 Task: Look for space in Berekum, Ghana from 12th  July, 2023 to 15th July, 2023 for 3 adults in price range Rs.12000 to Rs.16000. Place can be entire place with 2 bedrooms having 3 beds and 1 bathroom. Property type can be house, flat, guest house. Booking option can be shelf check-in. Required host language is English.
Action: Mouse moved to (520, 62)
Screenshot: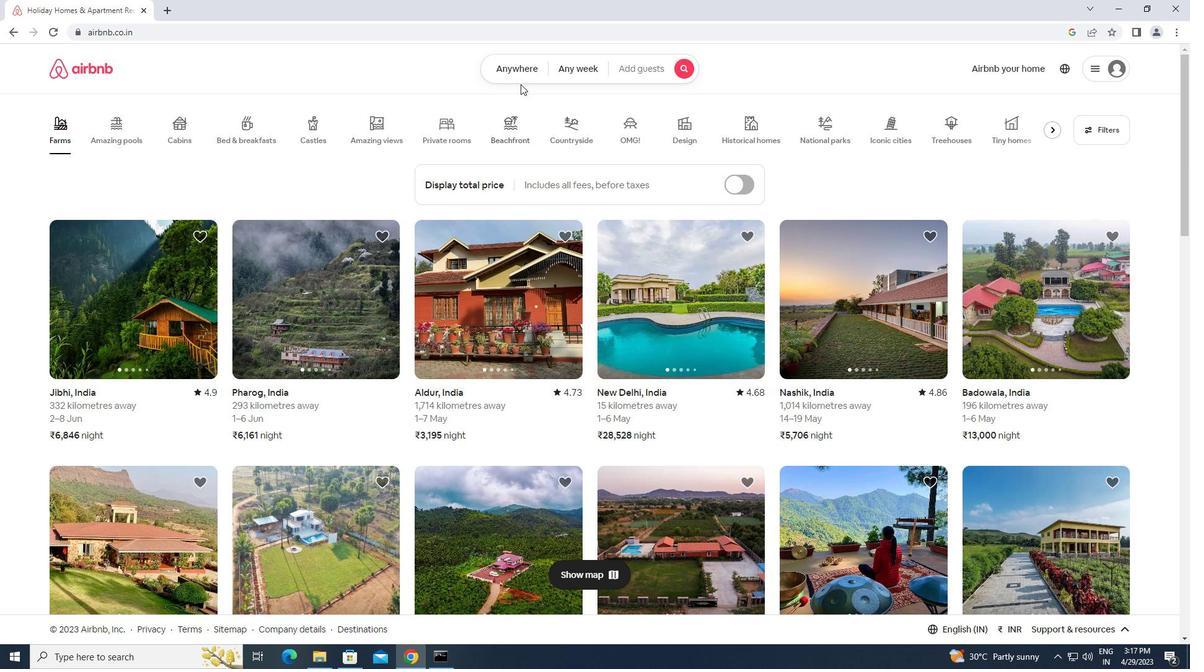 
Action: Mouse pressed left at (520, 62)
Screenshot: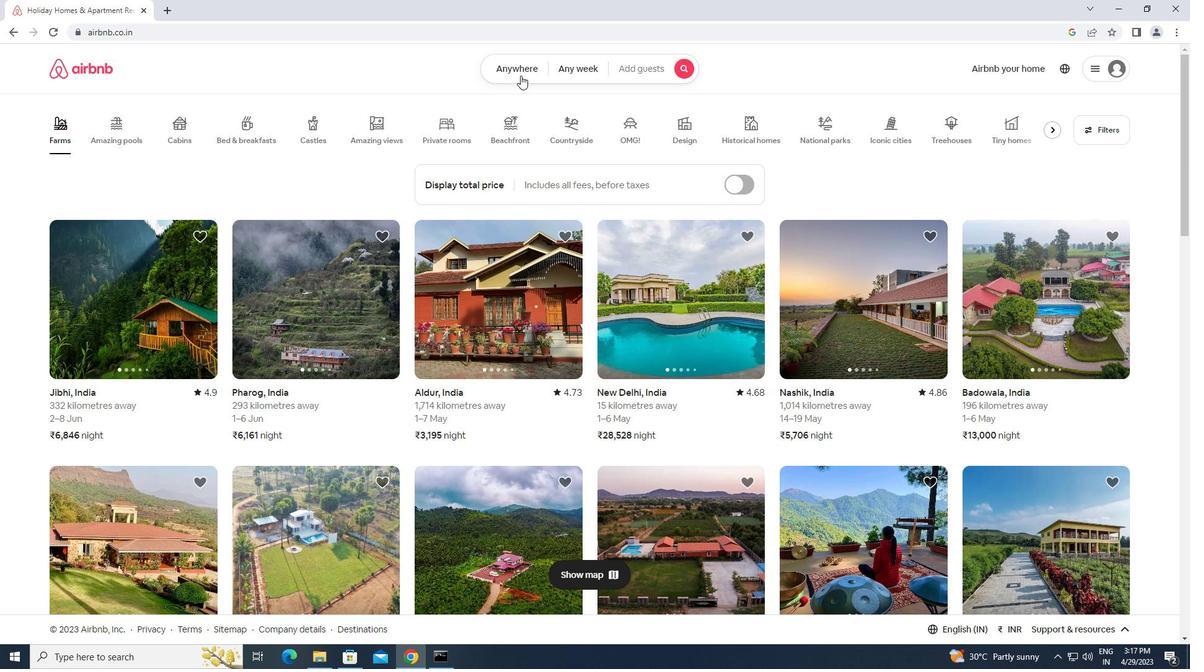 
Action: Mouse moved to (469, 113)
Screenshot: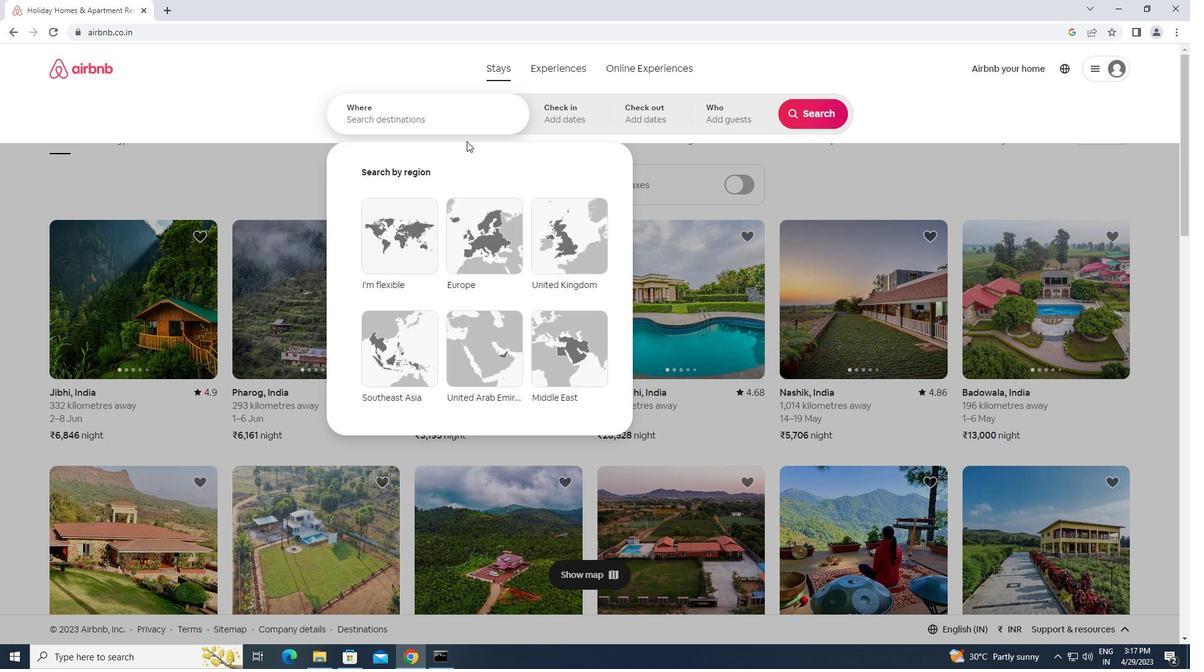 
Action: Mouse pressed left at (469, 113)
Screenshot: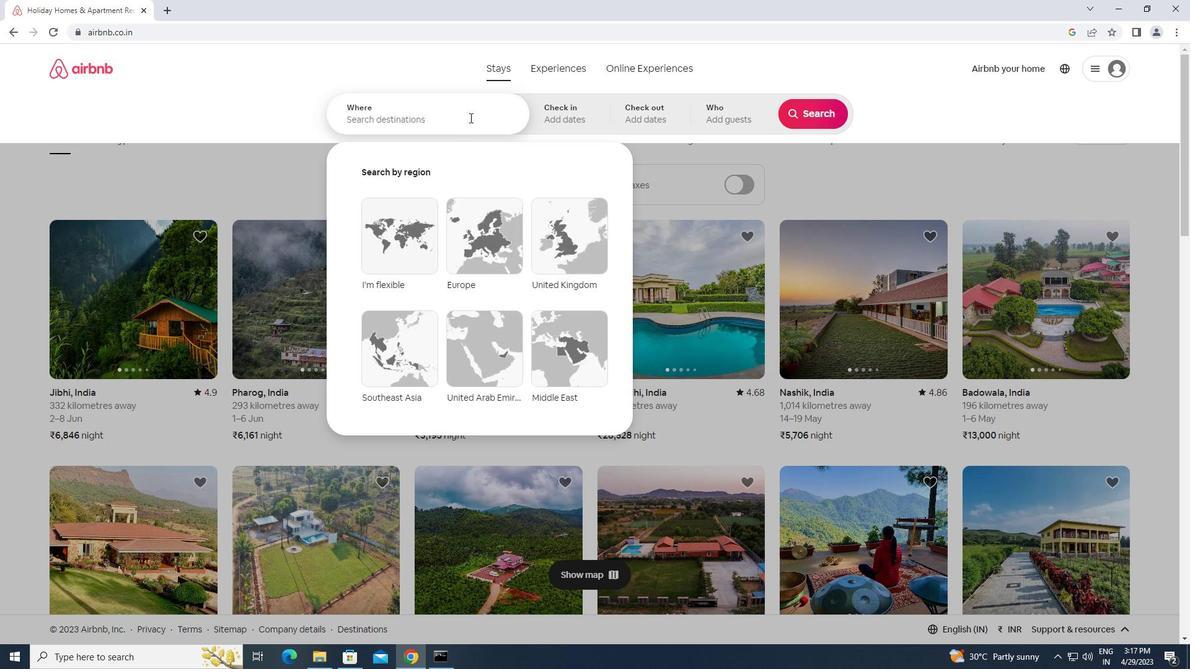 
Action: Key pressed b<Key.caps_lock>erekum,<Key.space><Key.caps_lock>g<Key.caps_lock>hana<Key.enter>
Screenshot: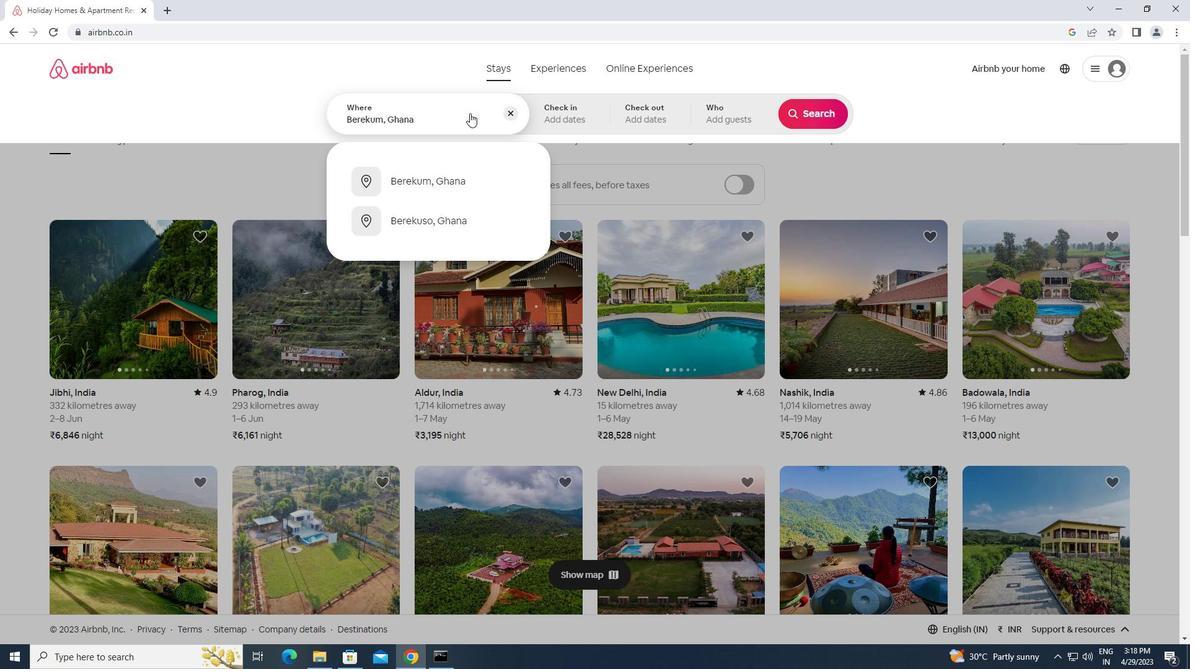 
Action: Mouse moved to (806, 210)
Screenshot: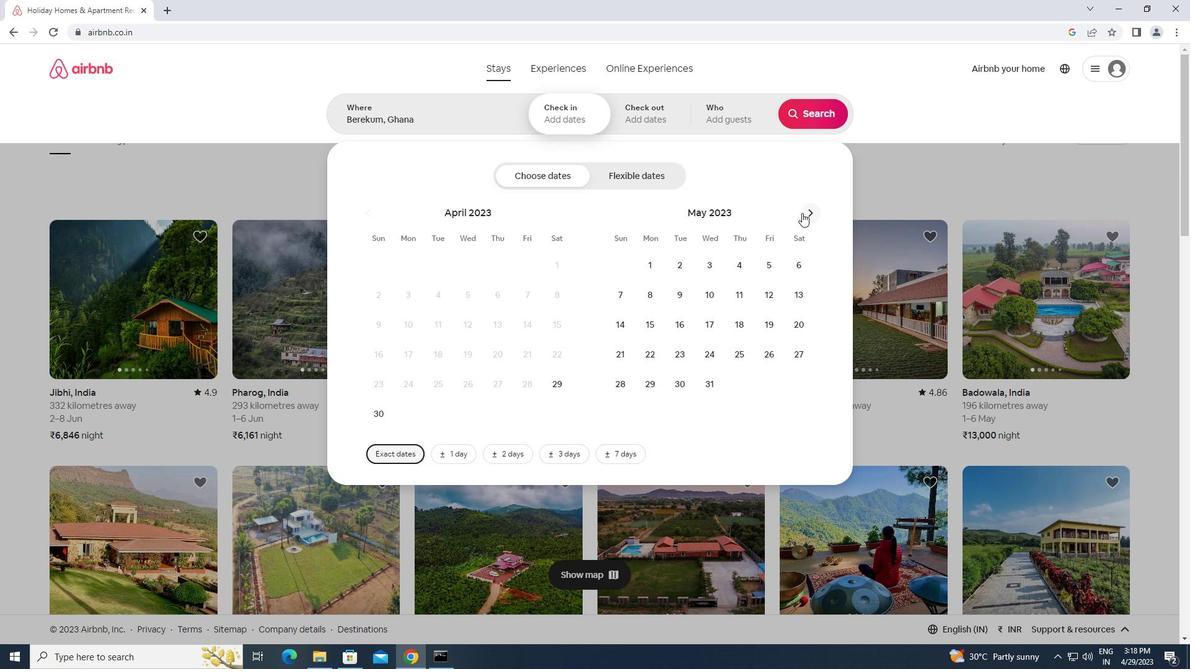 
Action: Mouse pressed left at (806, 210)
Screenshot: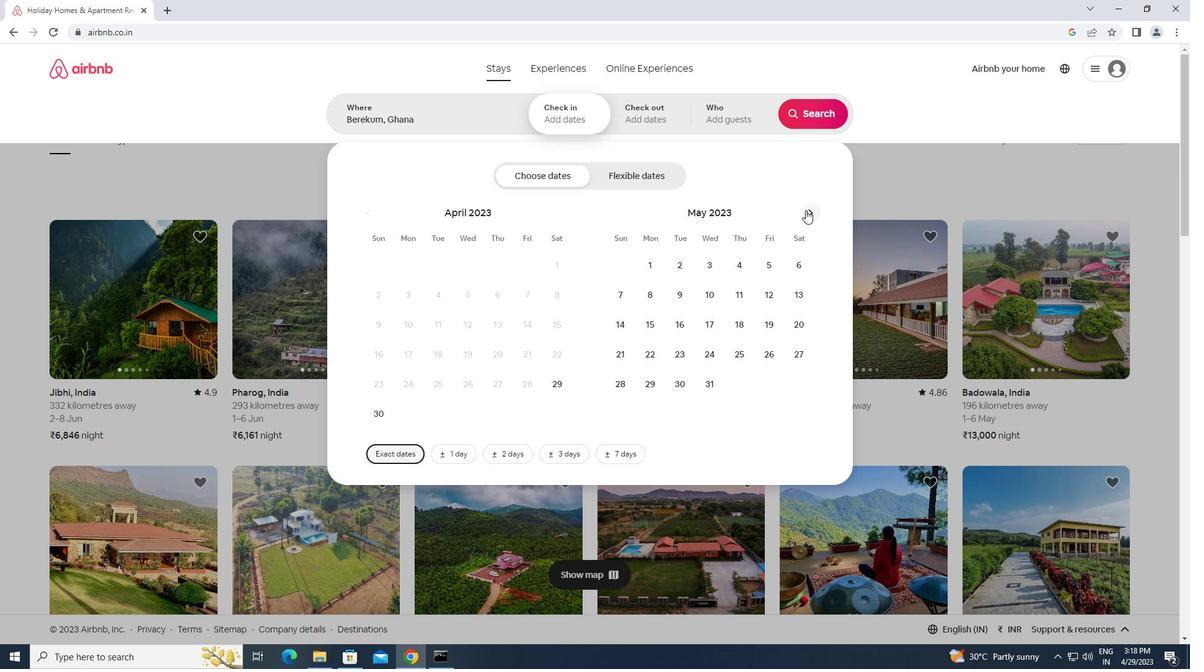 
Action: Mouse pressed left at (806, 210)
Screenshot: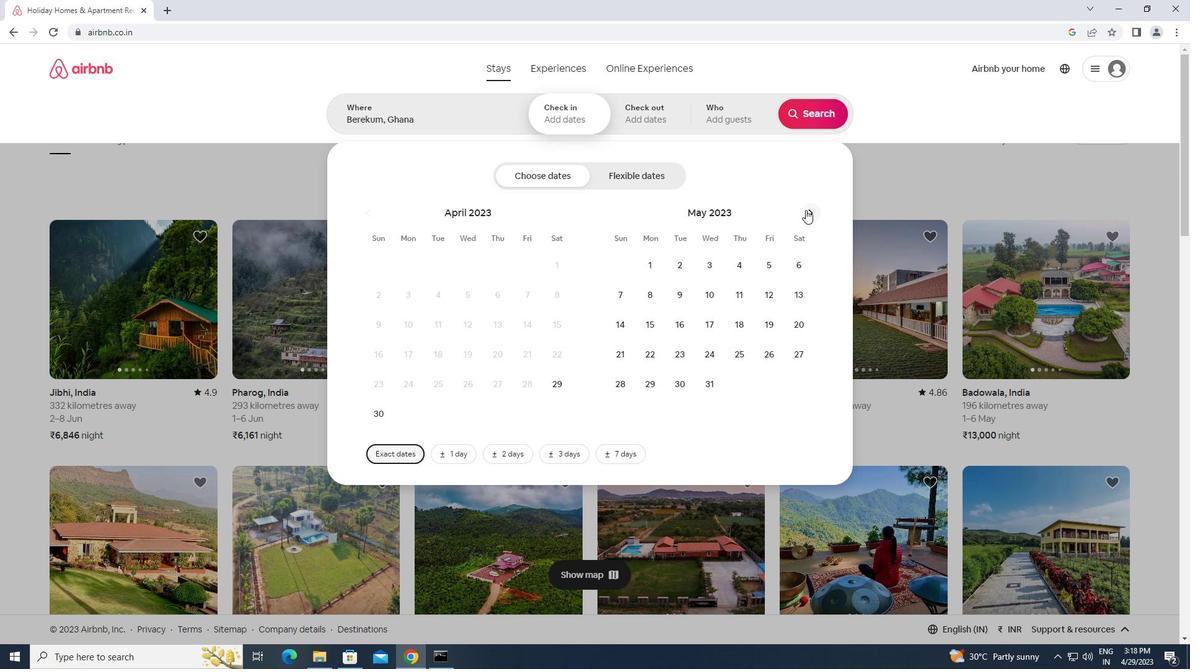 
Action: Mouse moved to (704, 324)
Screenshot: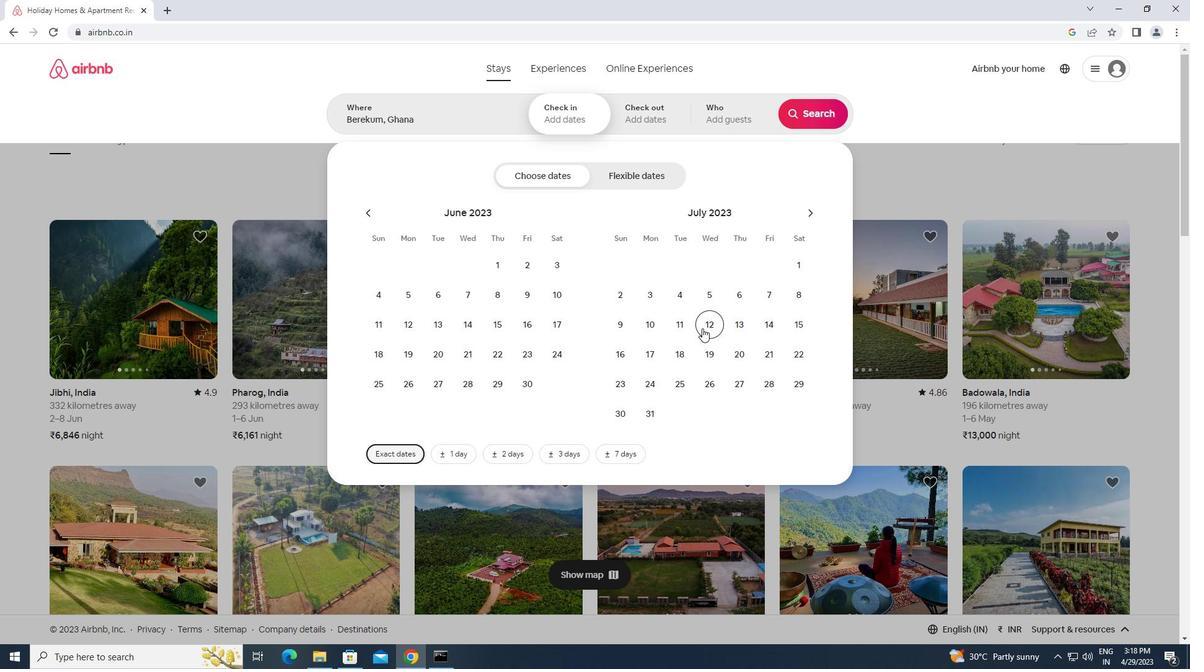 
Action: Mouse pressed left at (704, 324)
Screenshot: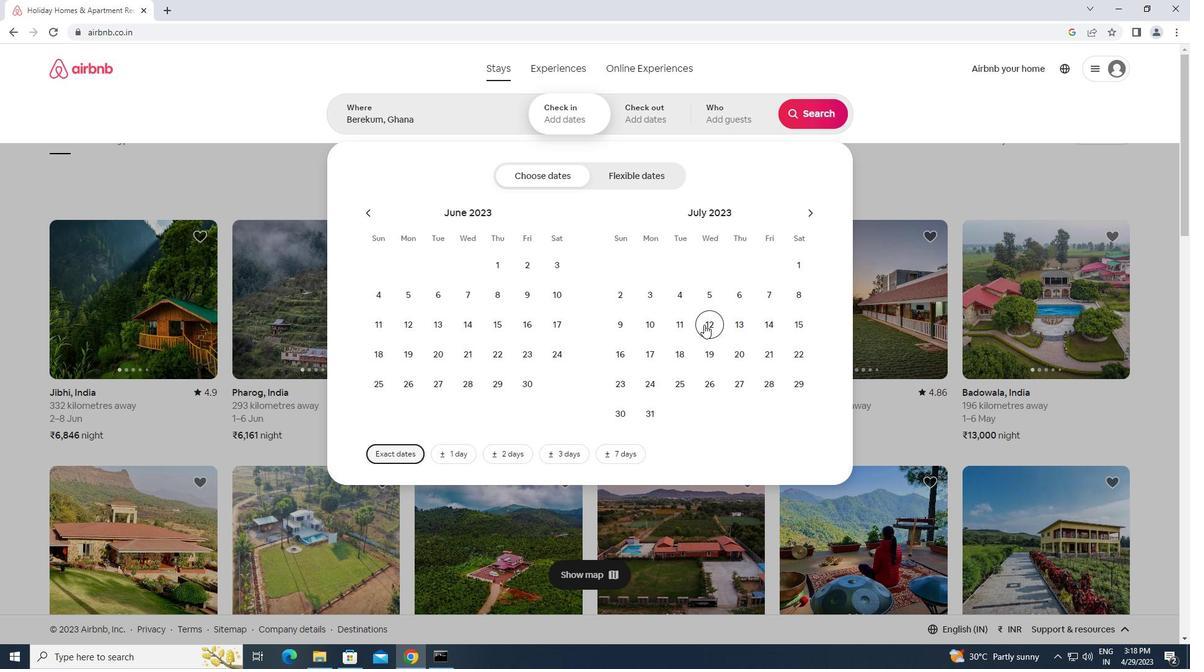 
Action: Mouse moved to (799, 323)
Screenshot: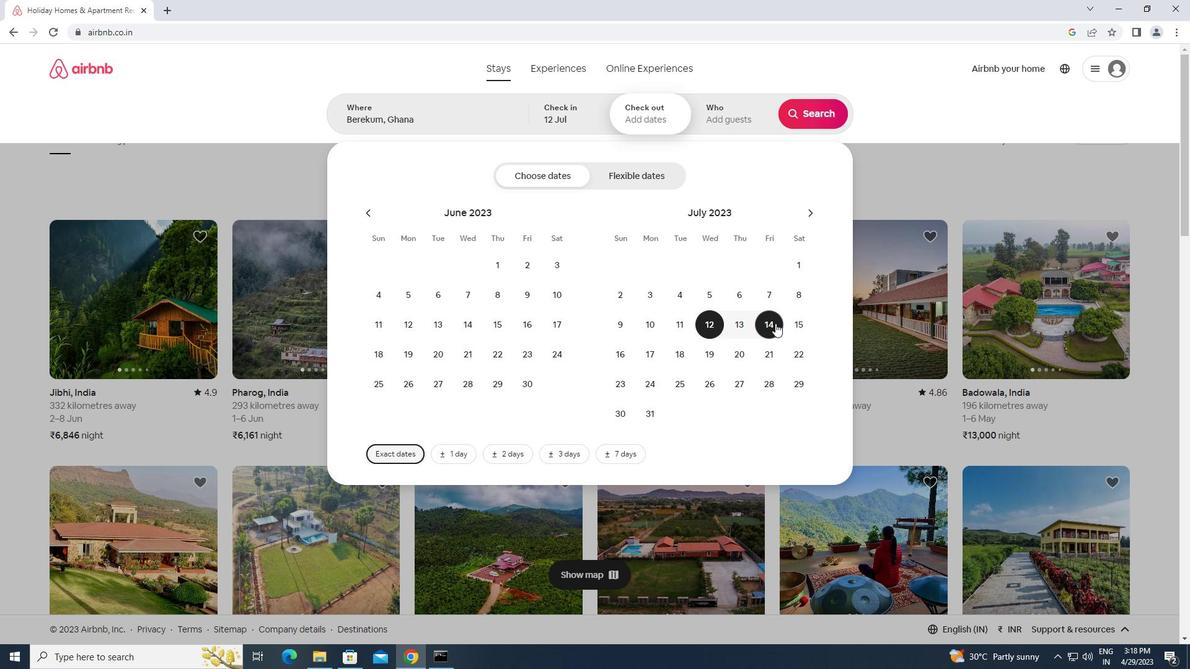 
Action: Mouse pressed left at (799, 323)
Screenshot: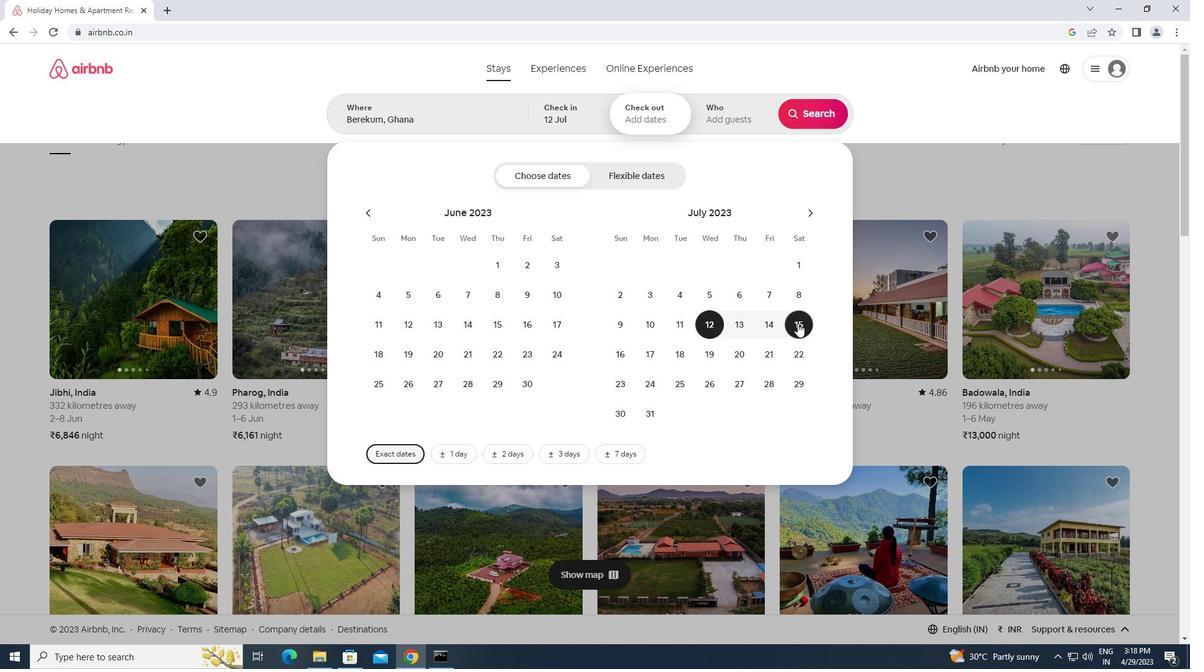 
Action: Mouse moved to (729, 109)
Screenshot: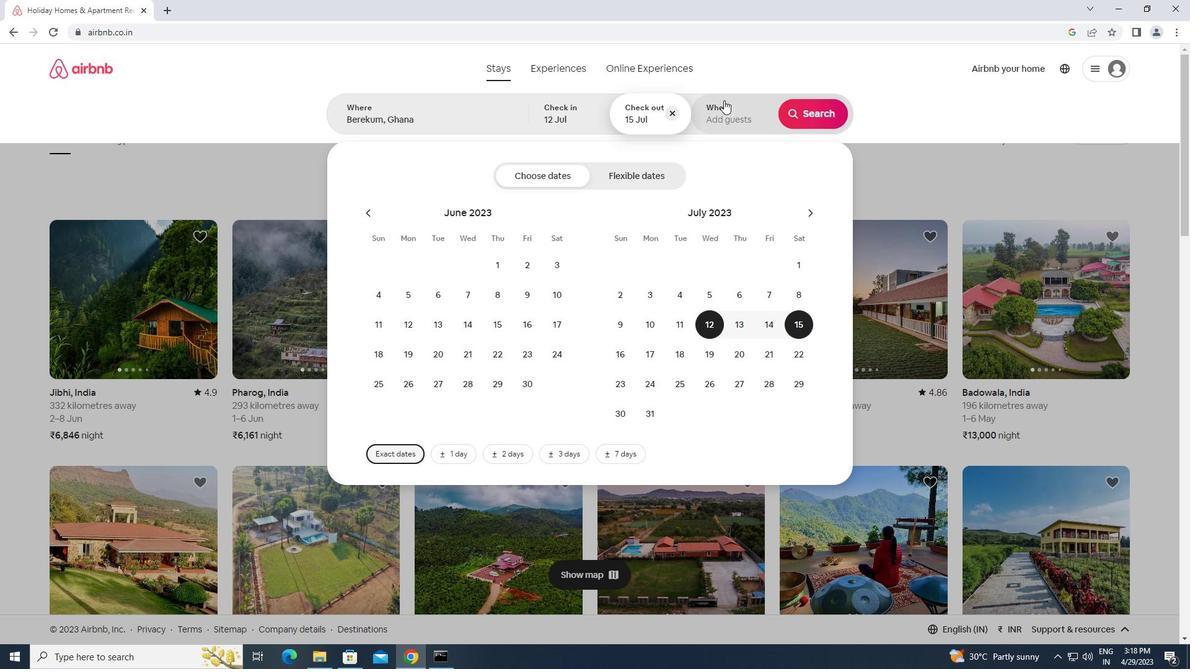 
Action: Mouse pressed left at (729, 109)
Screenshot: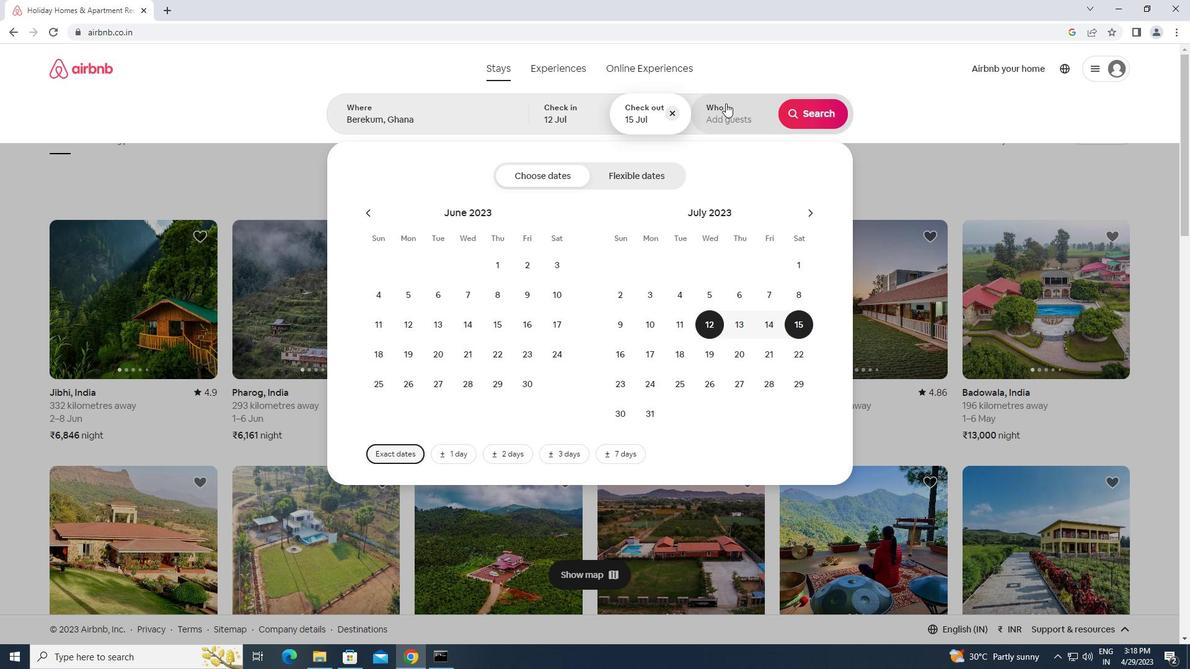 
Action: Mouse moved to (818, 182)
Screenshot: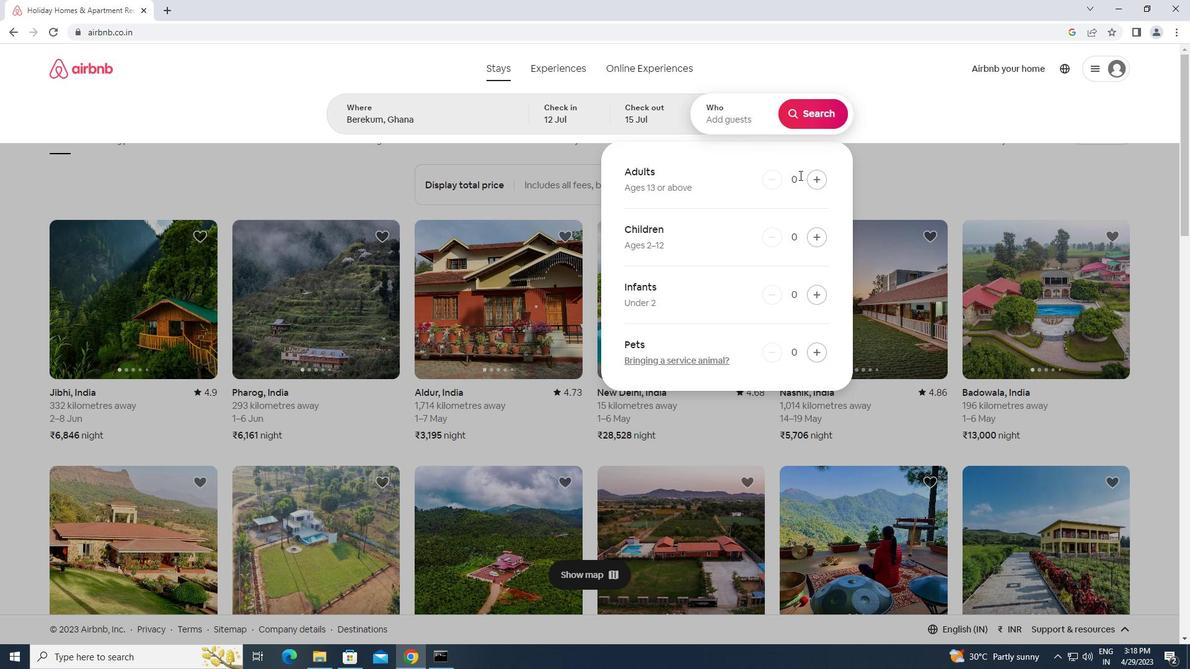 
Action: Mouse pressed left at (818, 182)
Screenshot: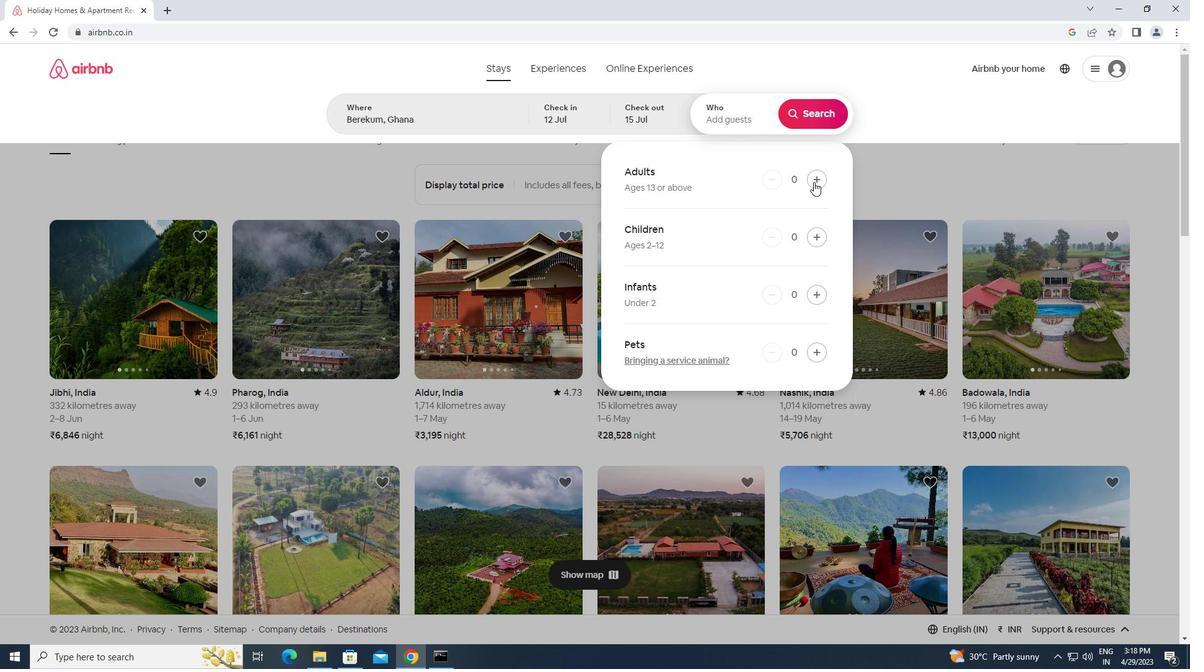 
Action: Mouse pressed left at (818, 182)
Screenshot: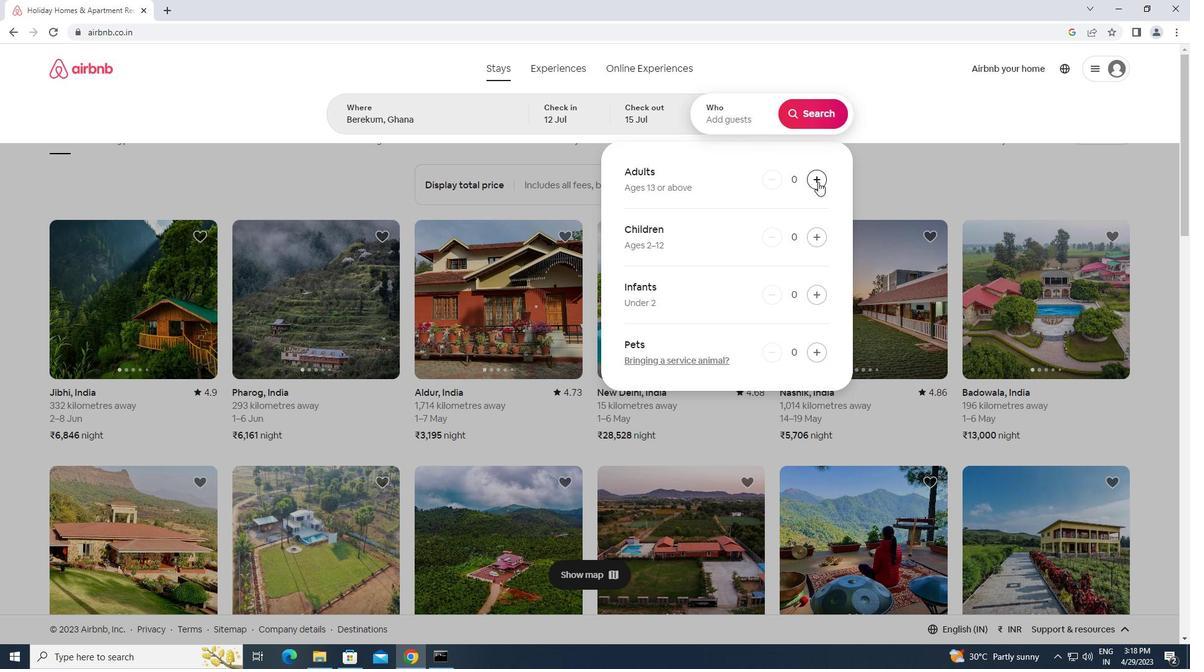 
Action: Mouse pressed left at (818, 182)
Screenshot: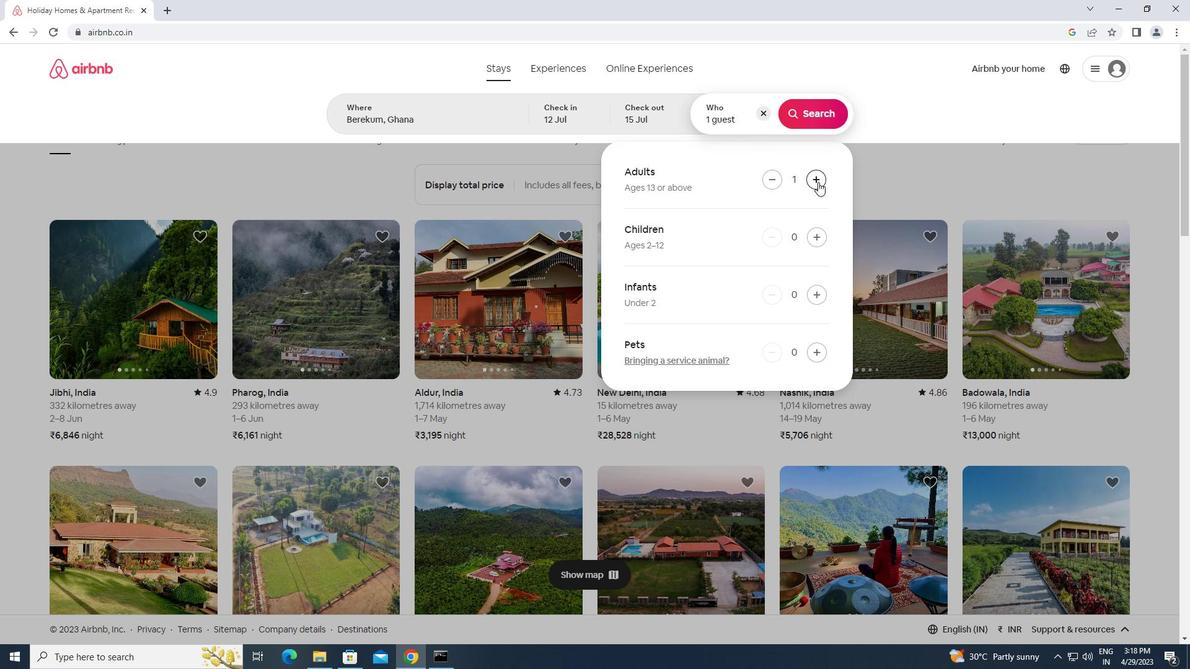 
Action: Mouse moved to (817, 117)
Screenshot: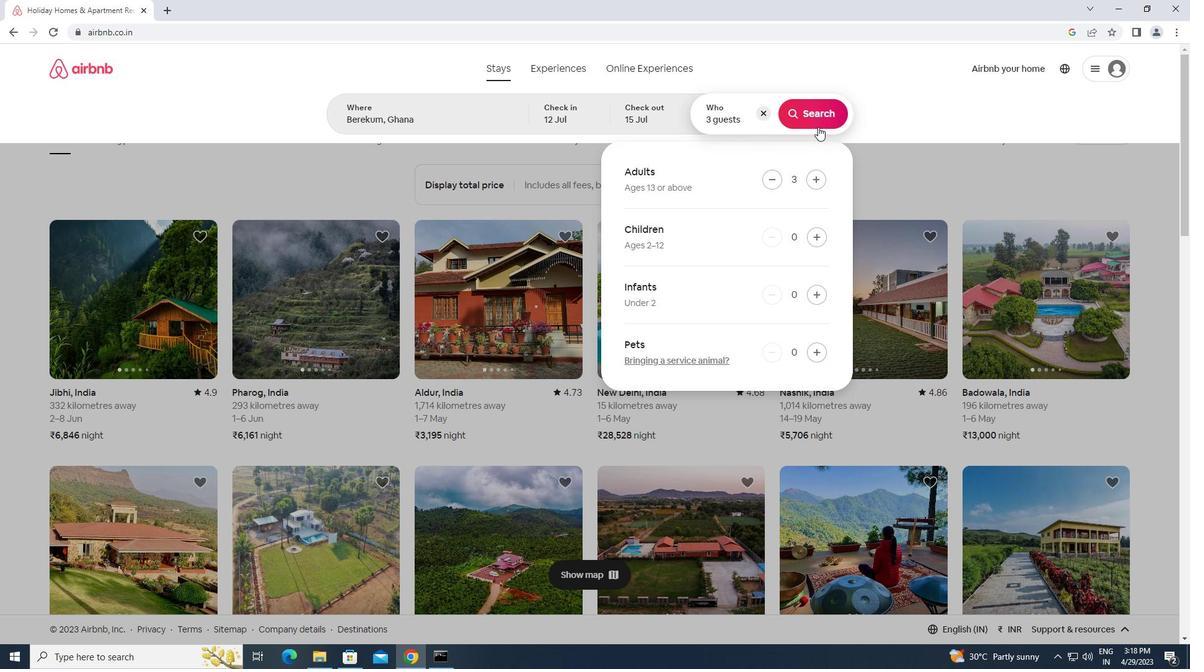
Action: Mouse pressed left at (817, 117)
Screenshot: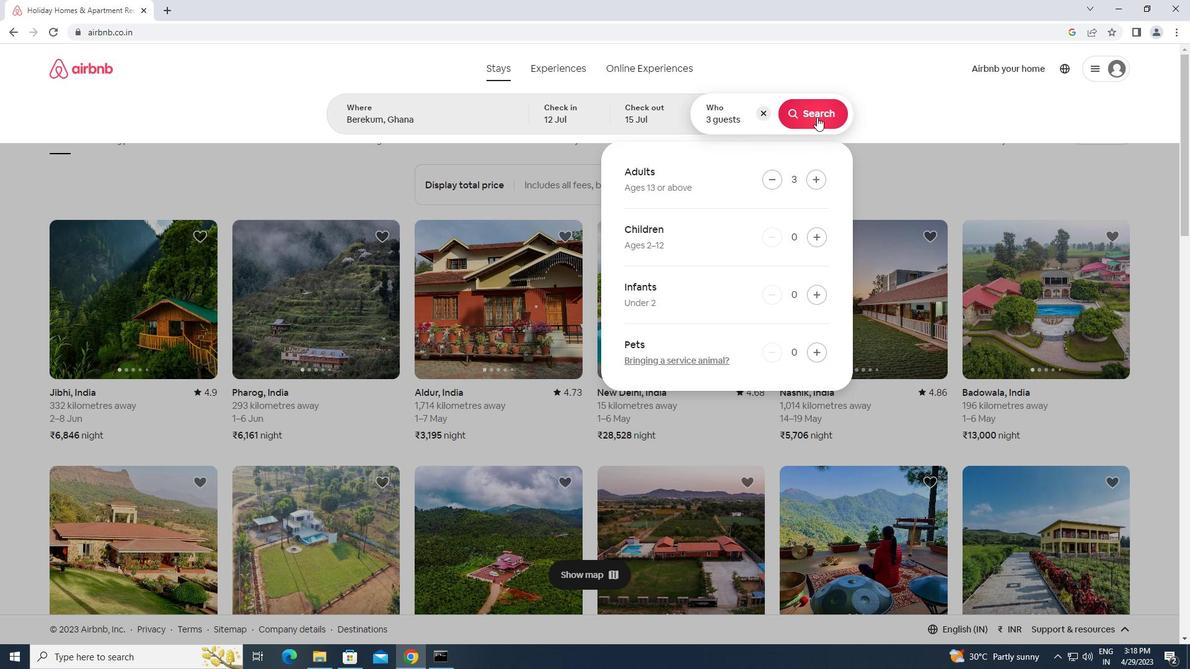 
Action: Mouse moved to (1146, 109)
Screenshot: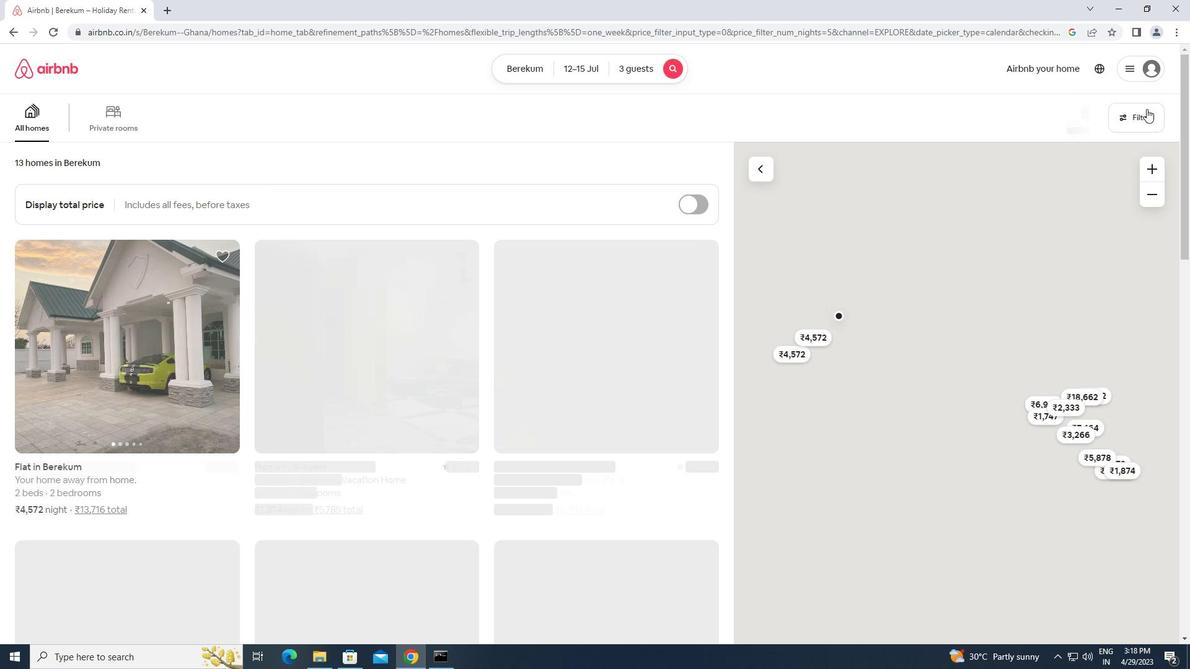 
Action: Mouse pressed left at (1146, 109)
Screenshot: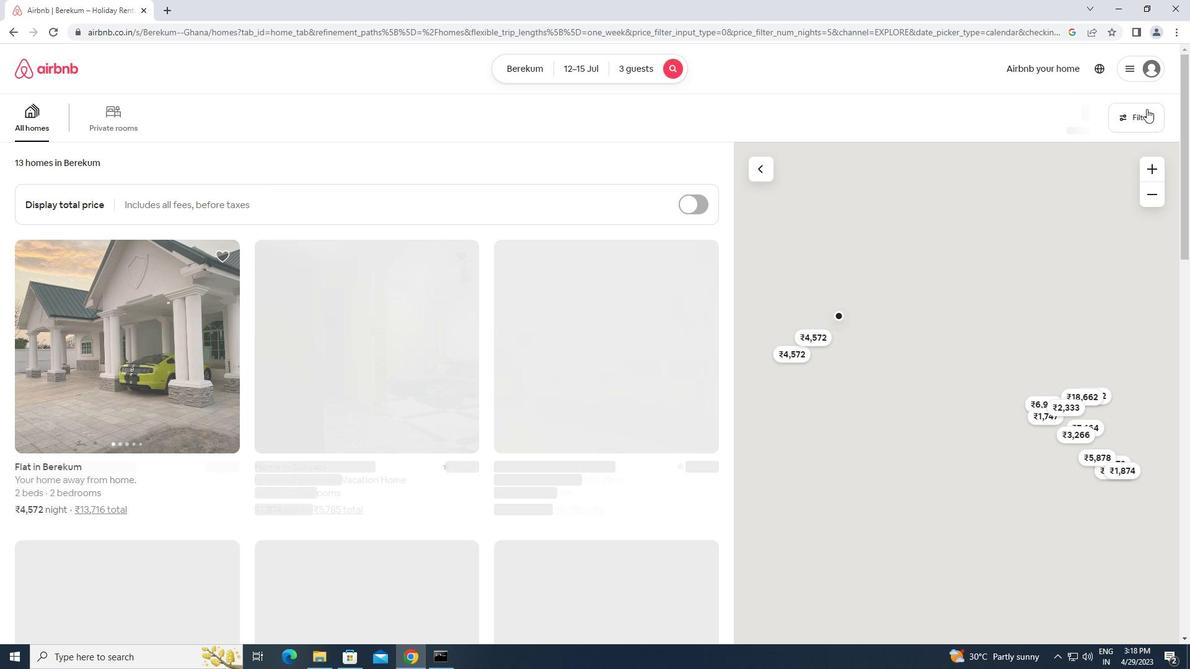 
Action: Mouse moved to (430, 265)
Screenshot: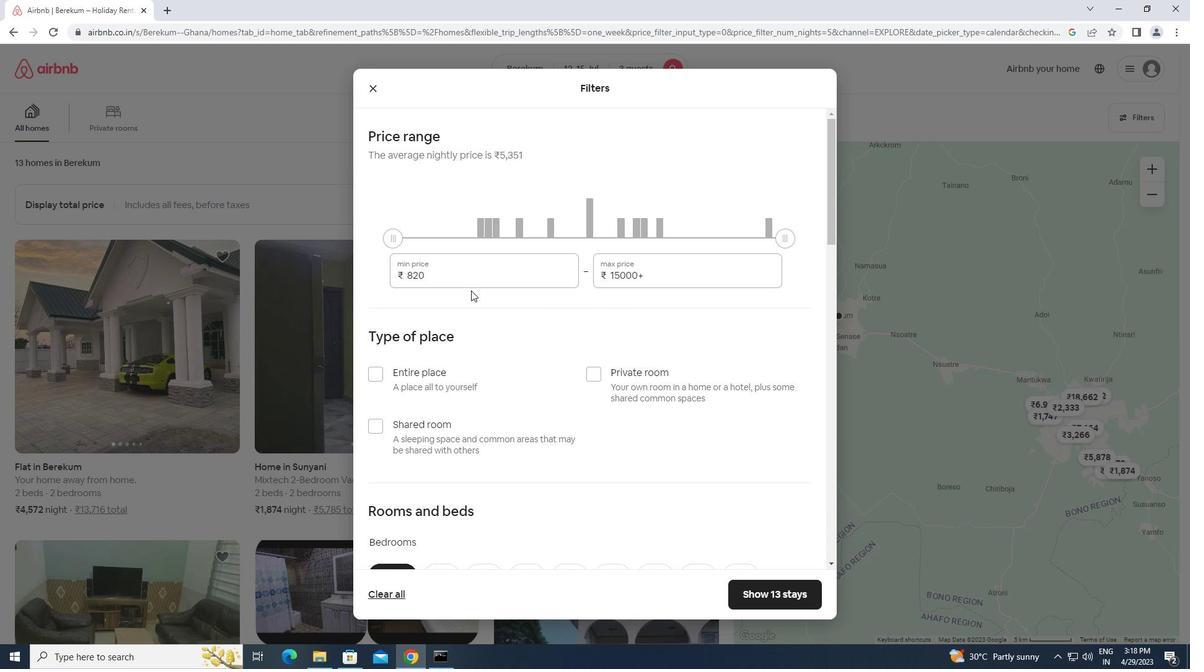 
Action: Mouse pressed left at (430, 265)
Screenshot: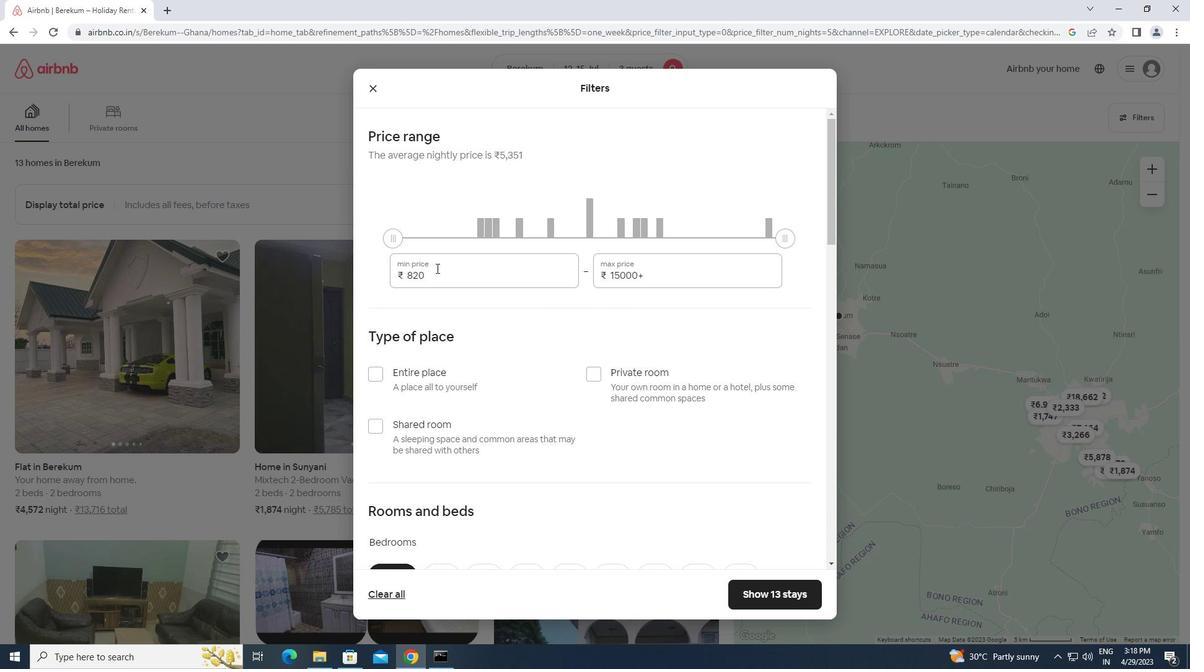 
Action: Mouse moved to (432, 272)
Screenshot: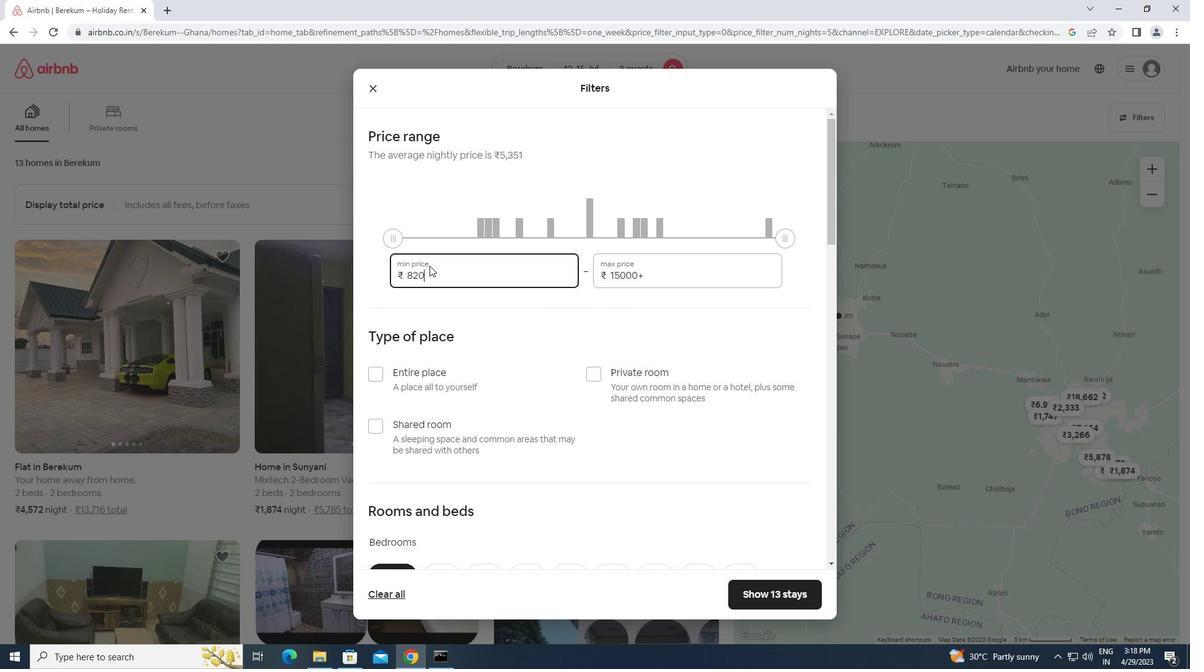 
Action: Mouse pressed left at (432, 272)
Screenshot: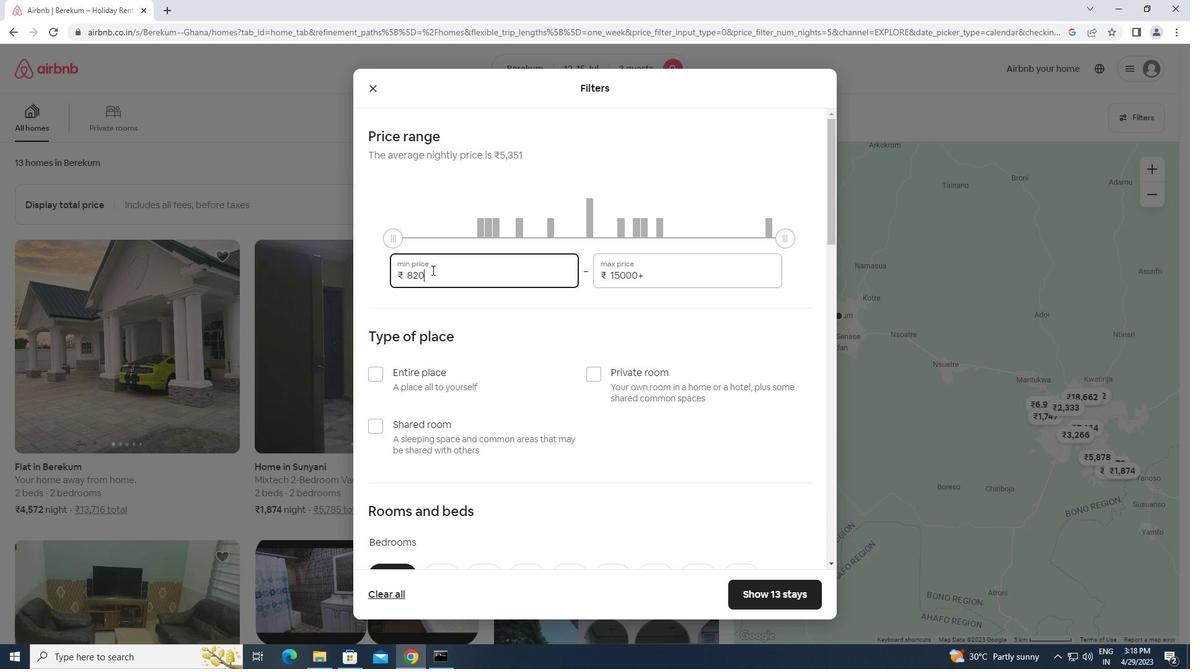 
Action: Mouse moved to (344, 290)
Screenshot: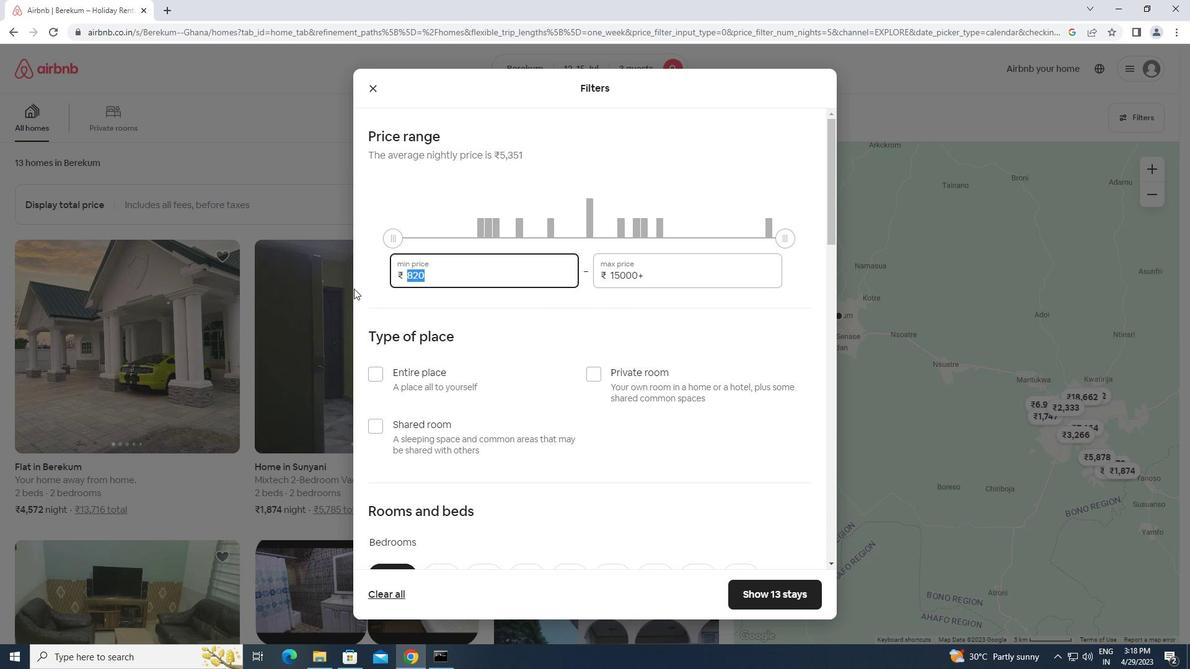 
Action: Key pressed 12000<Key.tab><Key.backspace><Key.backspace>16000
Screenshot: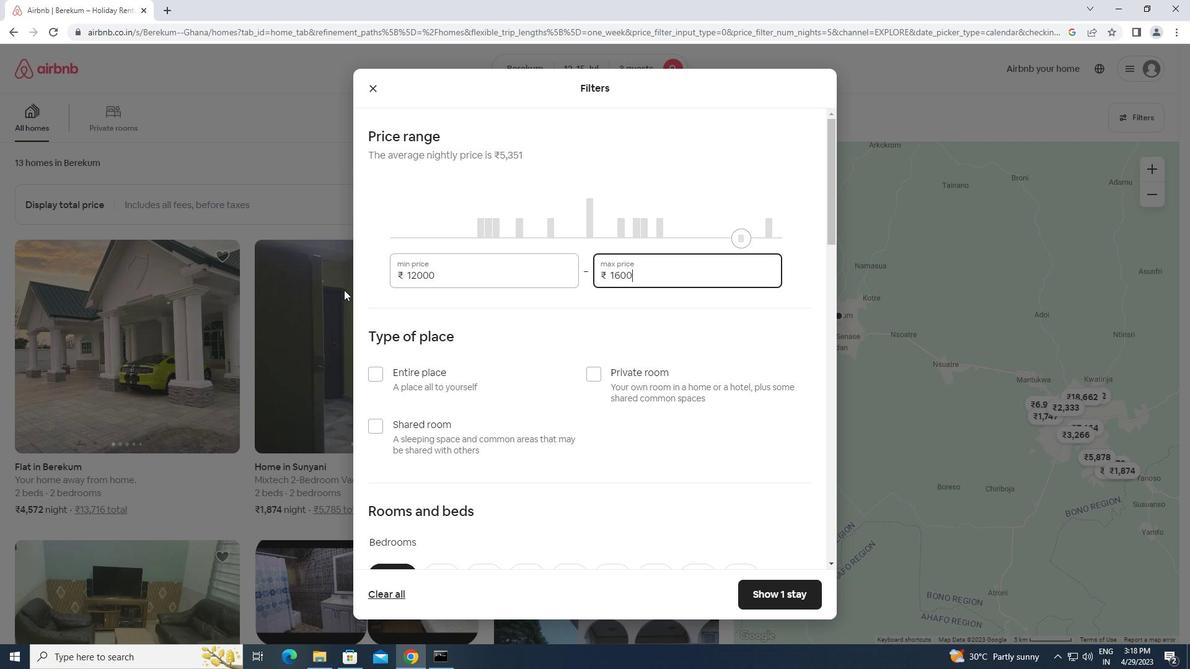 
Action: Mouse moved to (380, 376)
Screenshot: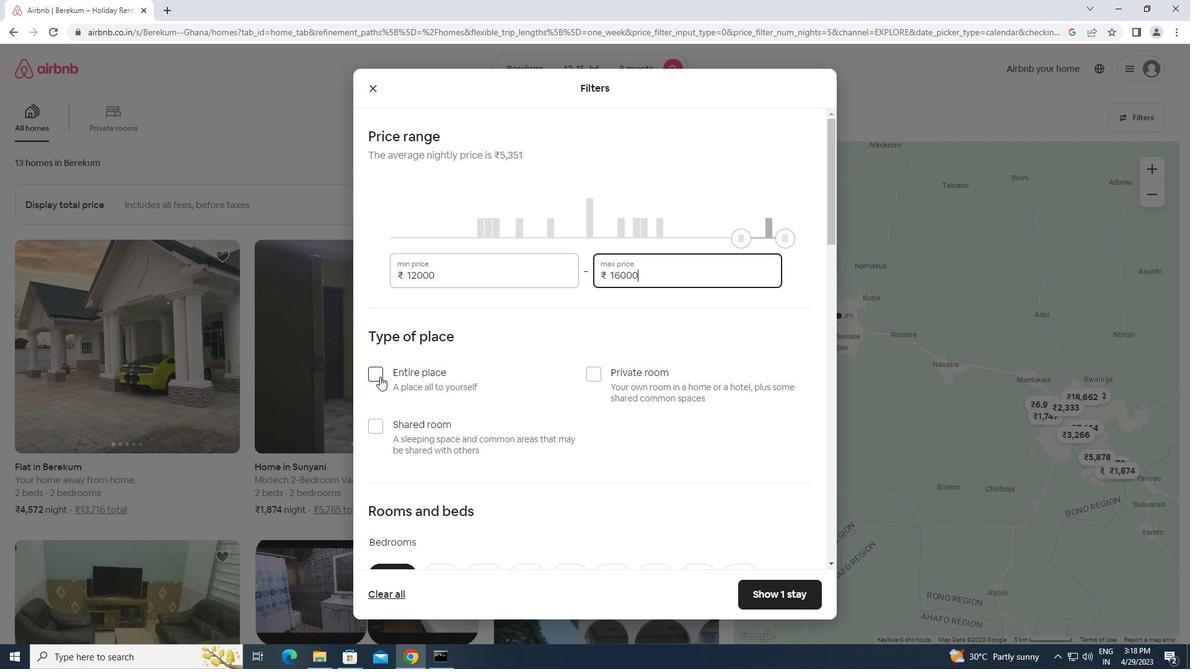 
Action: Mouse pressed left at (380, 376)
Screenshot: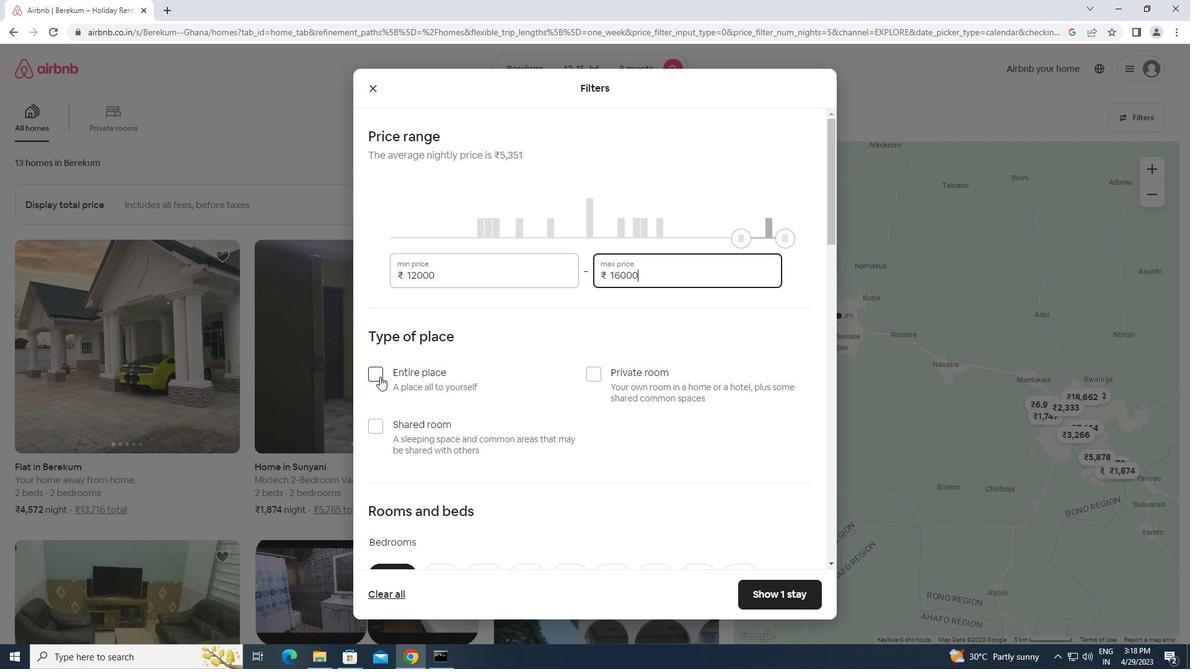 
Action: Mouse moved to (490, 390)
Screenshot: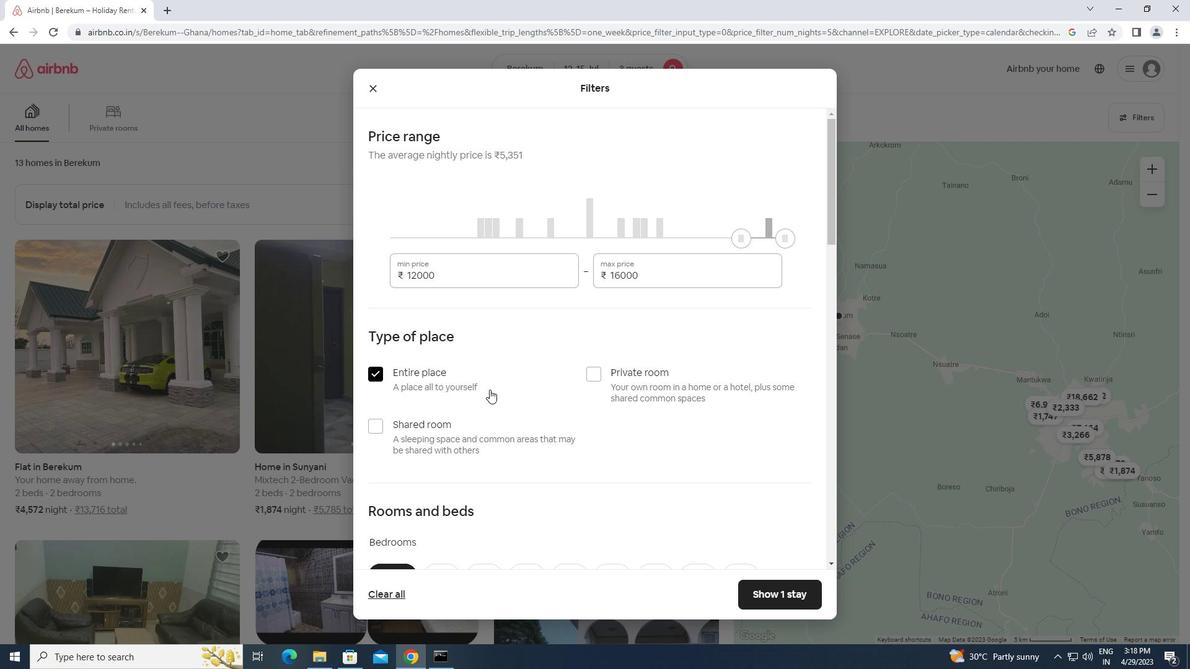 
Action: Mouse scrolled (490, 389) with delta (0, 0)
Screenshot: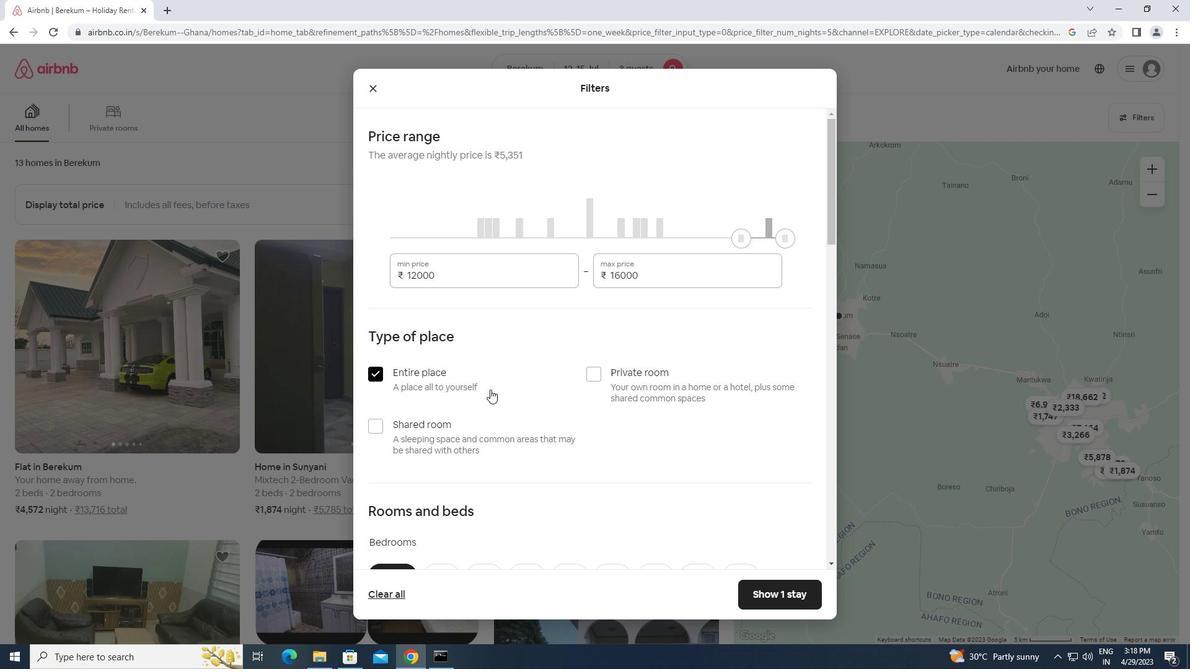 
Action: Mouse scrolled (490, 389) with delta (0, 0)
Screenshot: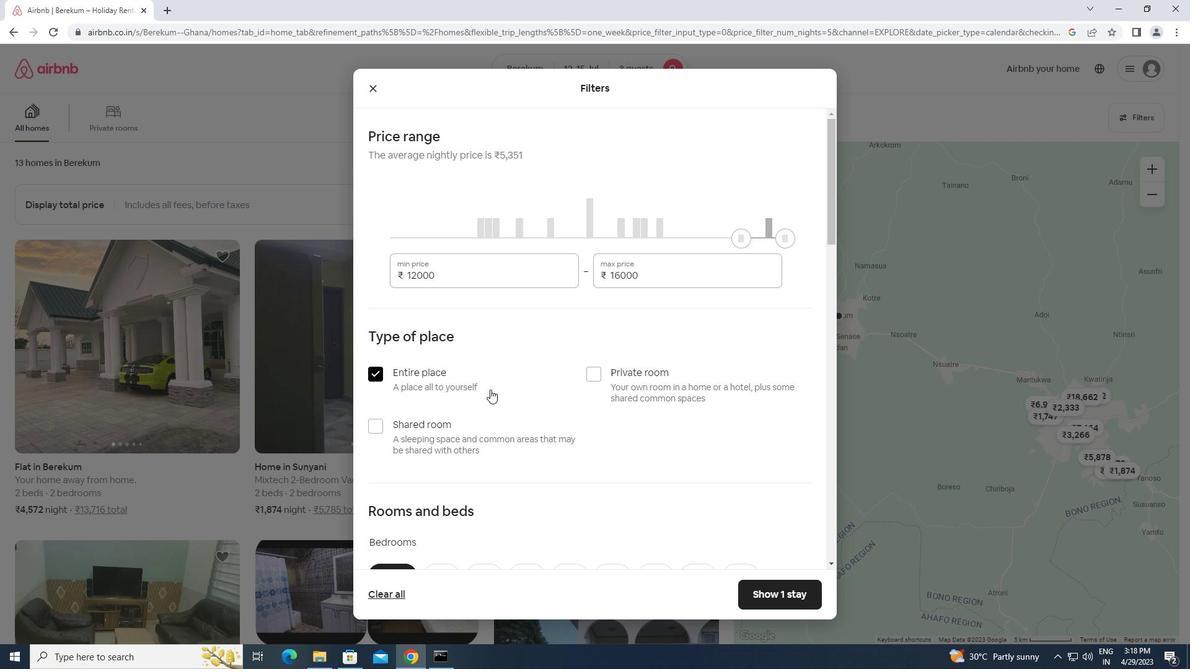 
Action: Mouse scrolled (490, 389) with delta (0, 0)
Screenshot: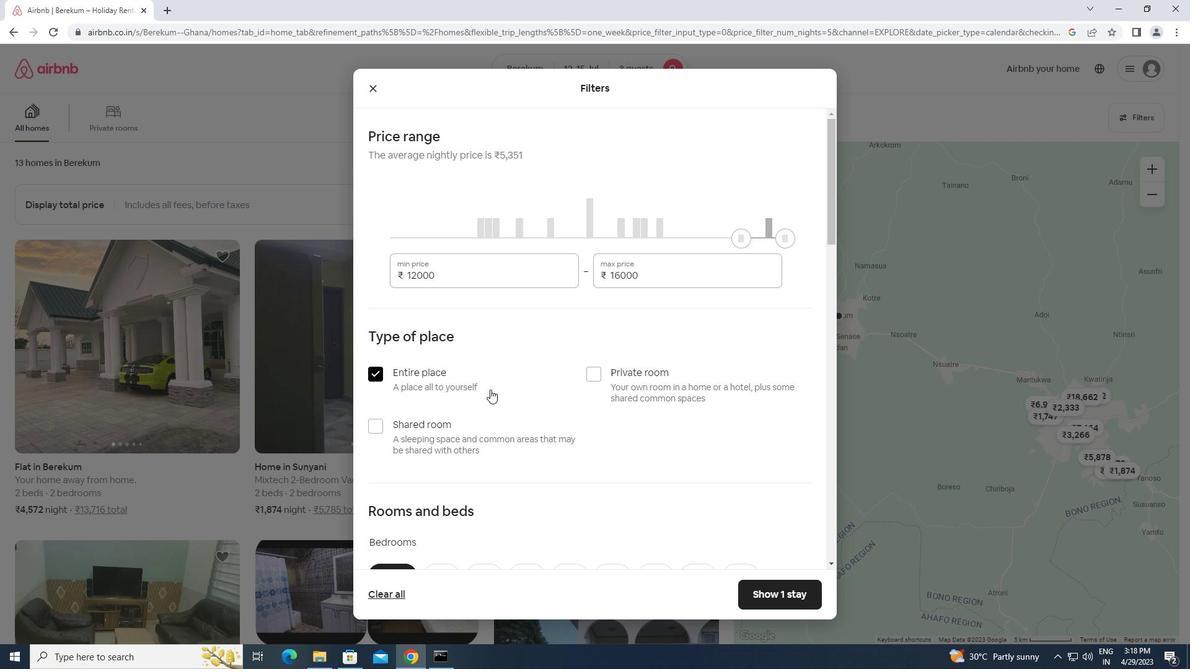 
Action: Mouse scrolled (490, 389) with delta (0, 0)
Screenshot: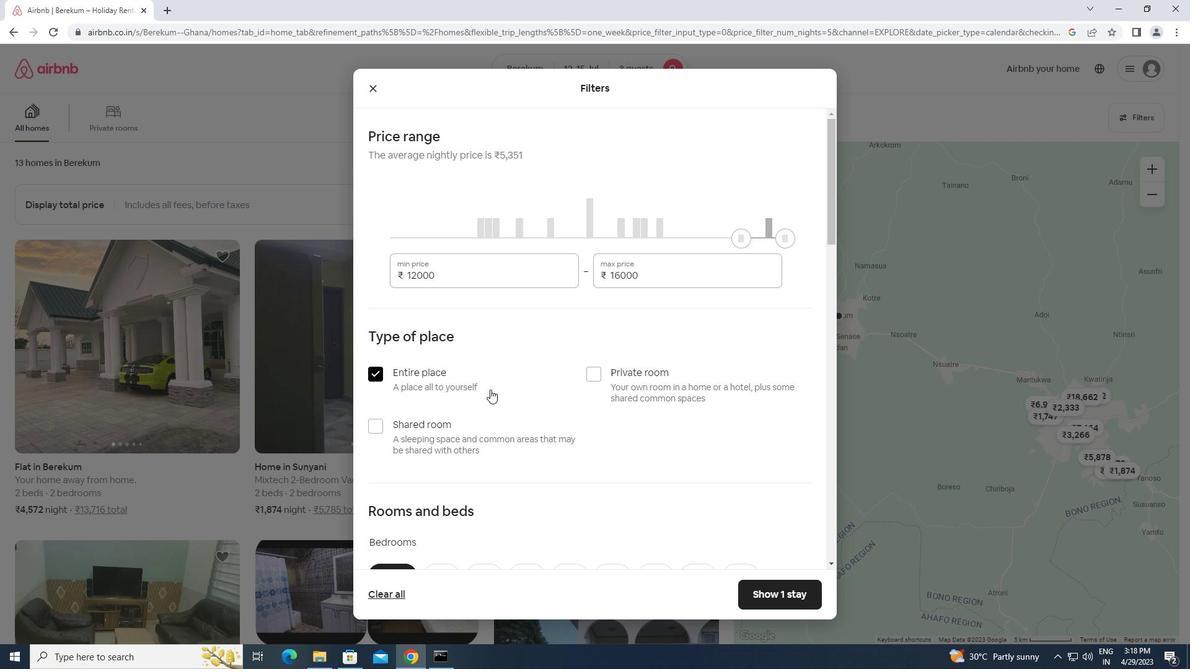 
Action: Mouse moved to (483, 331)
Screenshot: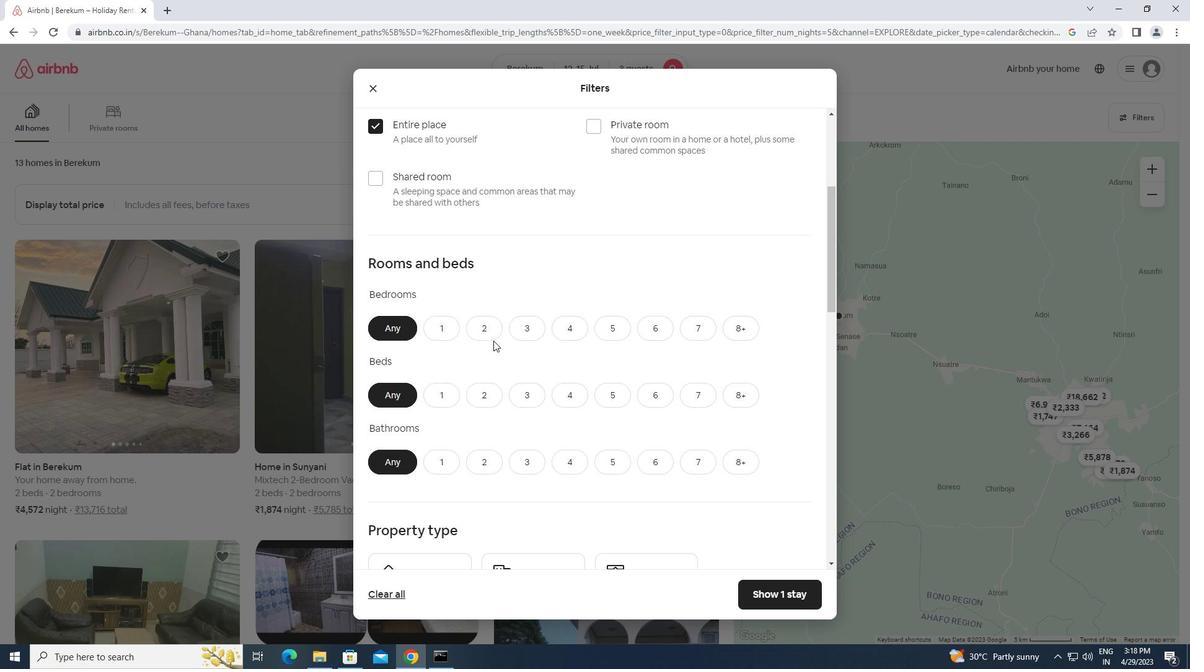 
Action: Mouse pressed left at (483, 331)
Screenshot: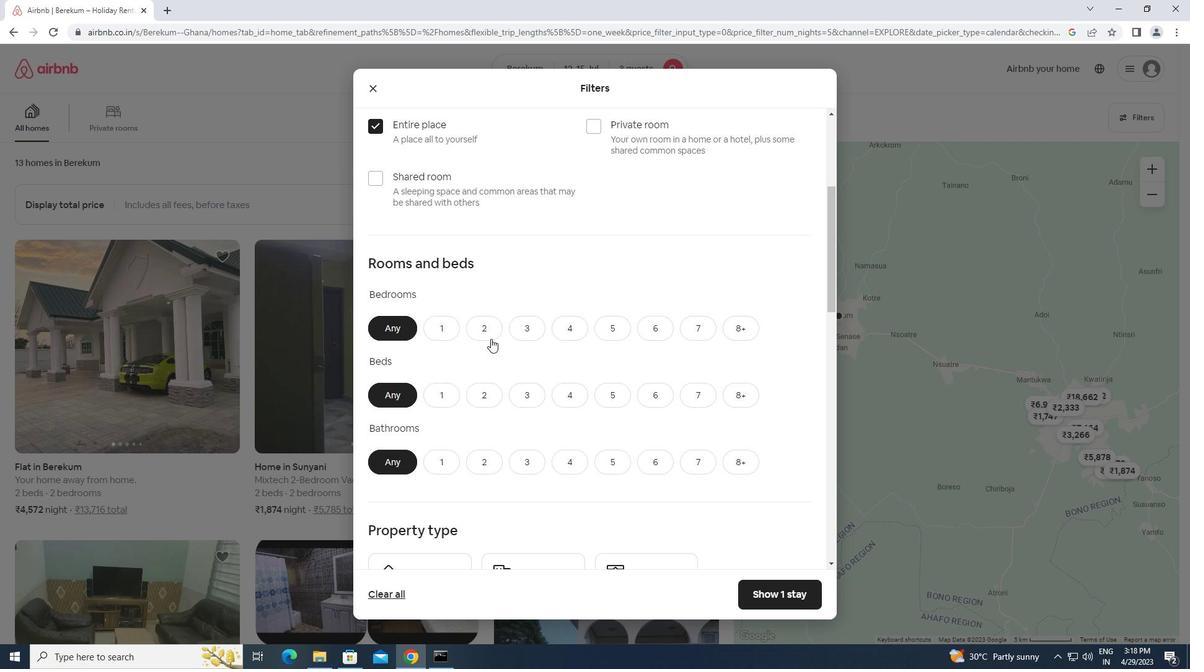 
Action: Mouse moved to (530, 392)
Screenshot: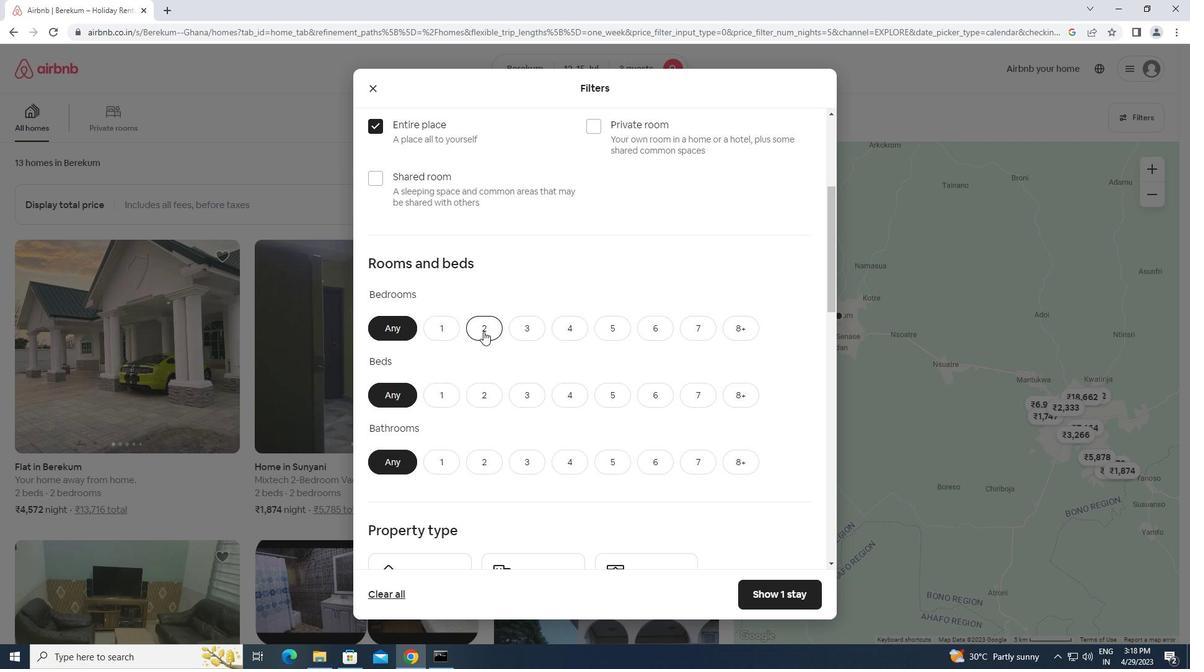 
Action: Mouse pressed left at (530, 392)
Screenshot: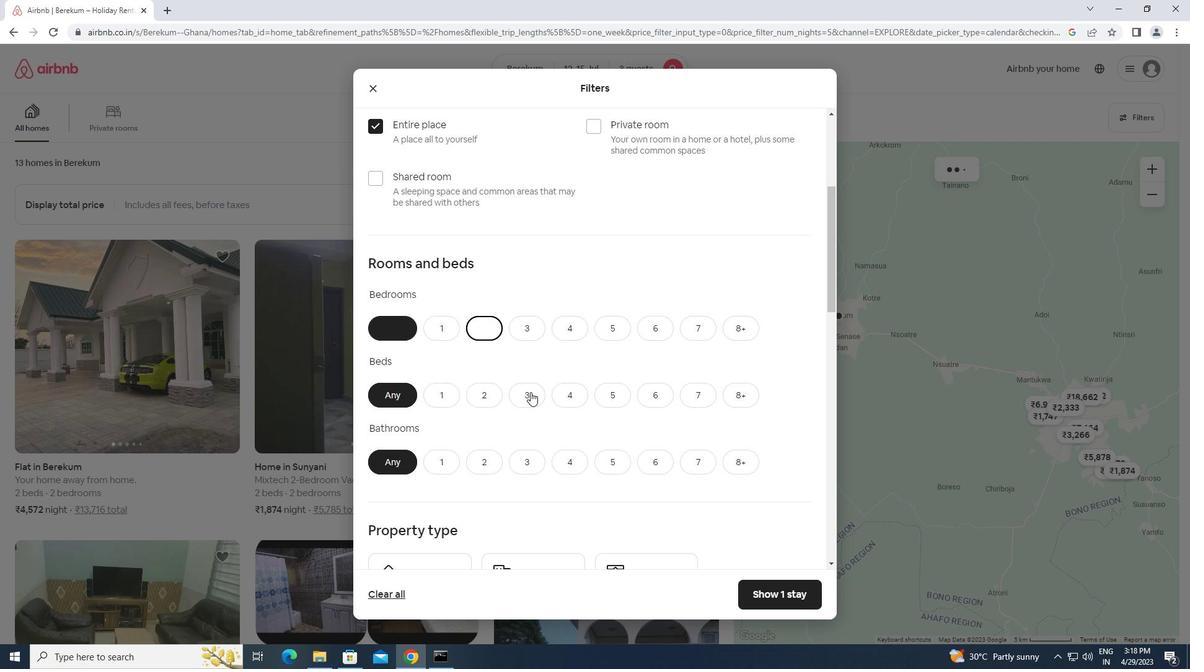 
Action: Mouse moved to (436, 459)
Screenshot: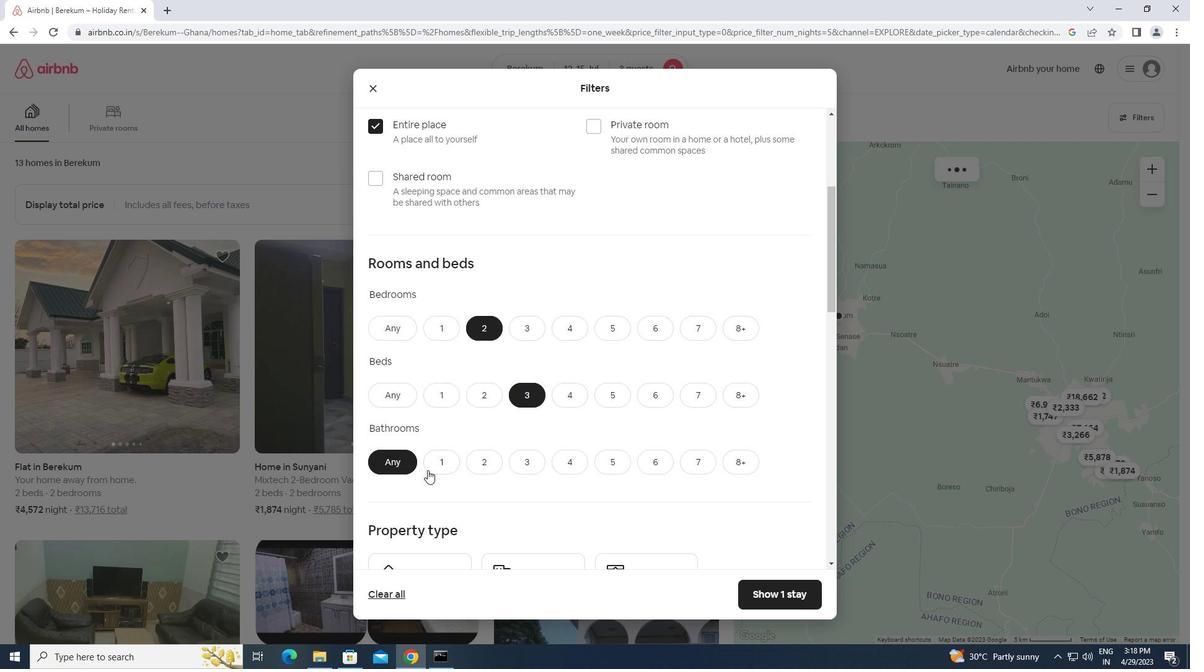 
Action: Mouse pressed left at (436, 459)
Screenshot: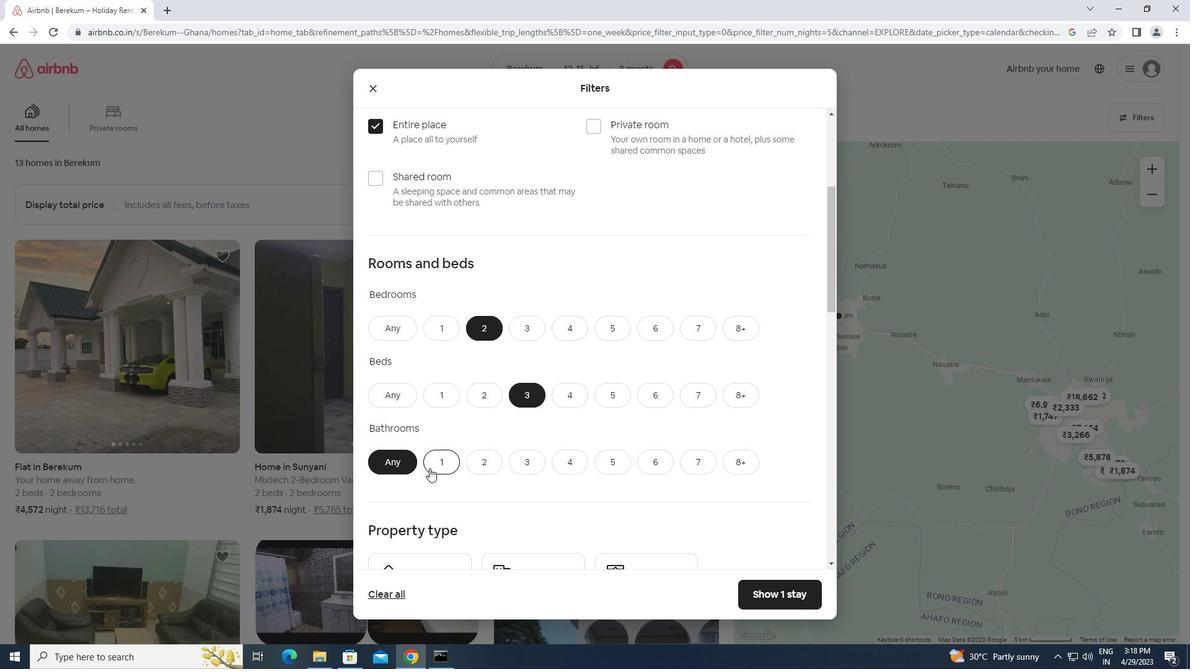 
Action: Mouse moved to (462, 484)
Screenshot: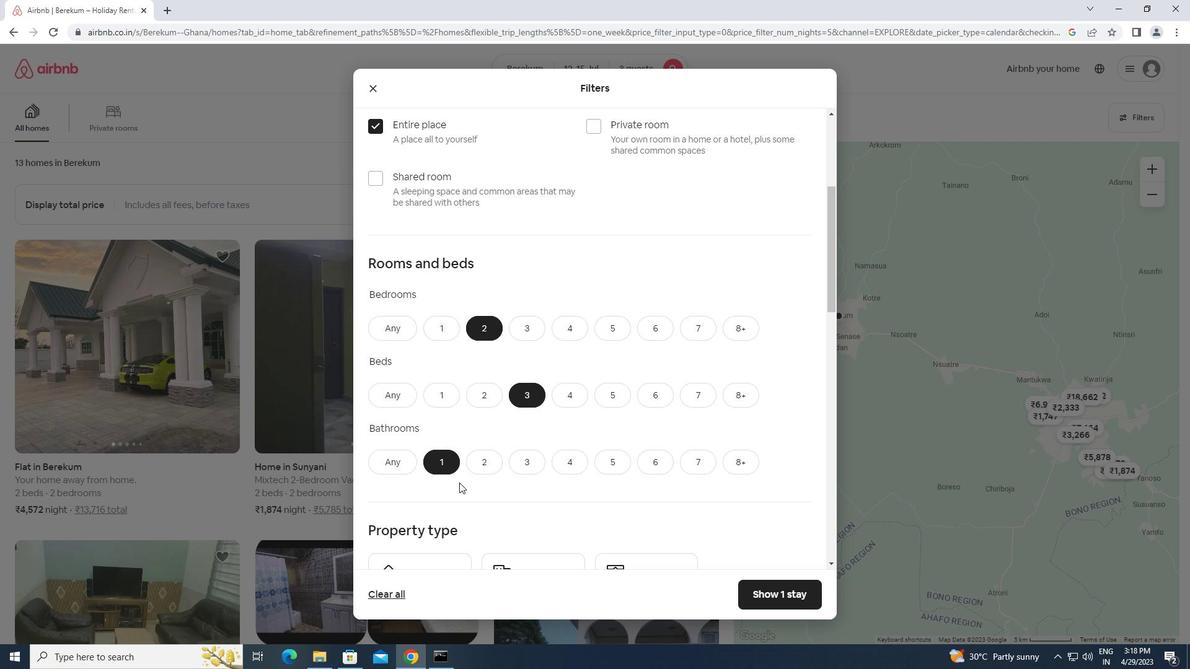 
Action: Mouse scrolled (462, 484) with delta (0, 0)
Screenshot: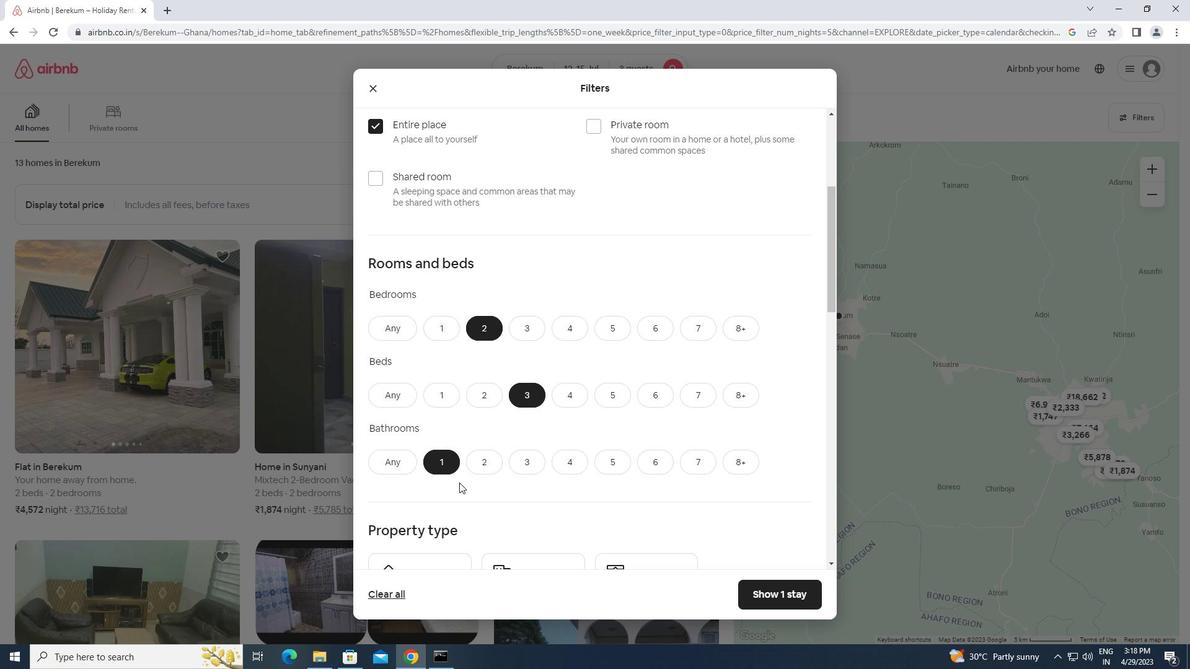 
Action: Mouse scrolled (462, 484) with delta (0, 0)
Screenshot: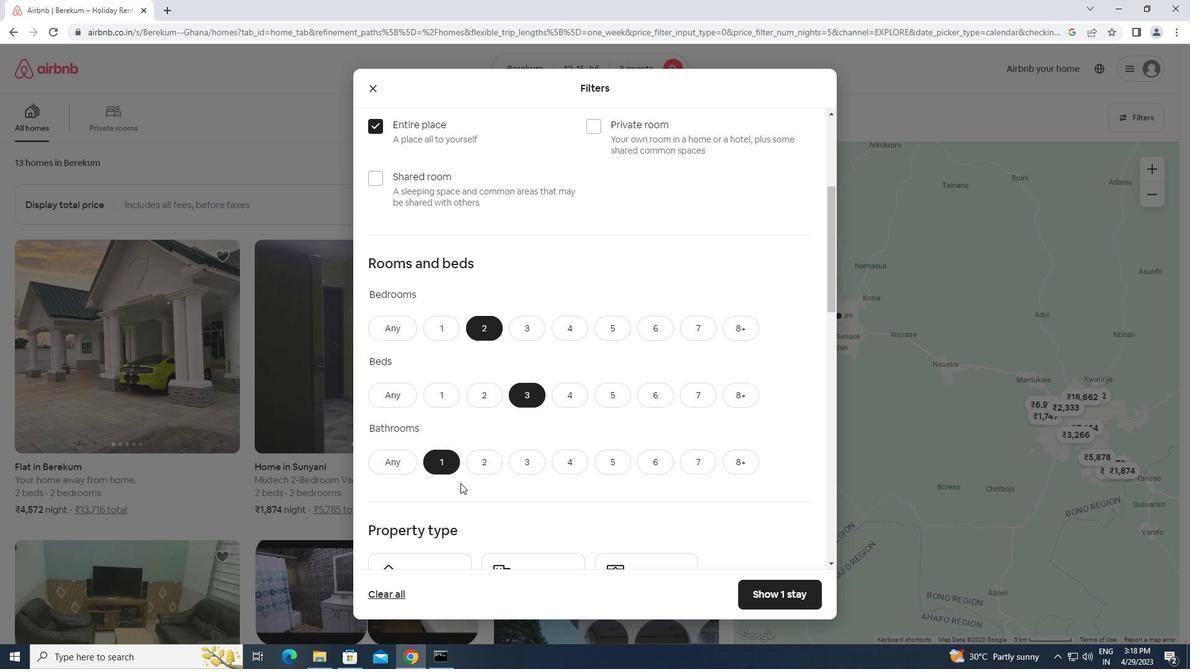 
Action: Mouse moved to (427, 482)
Screenshot: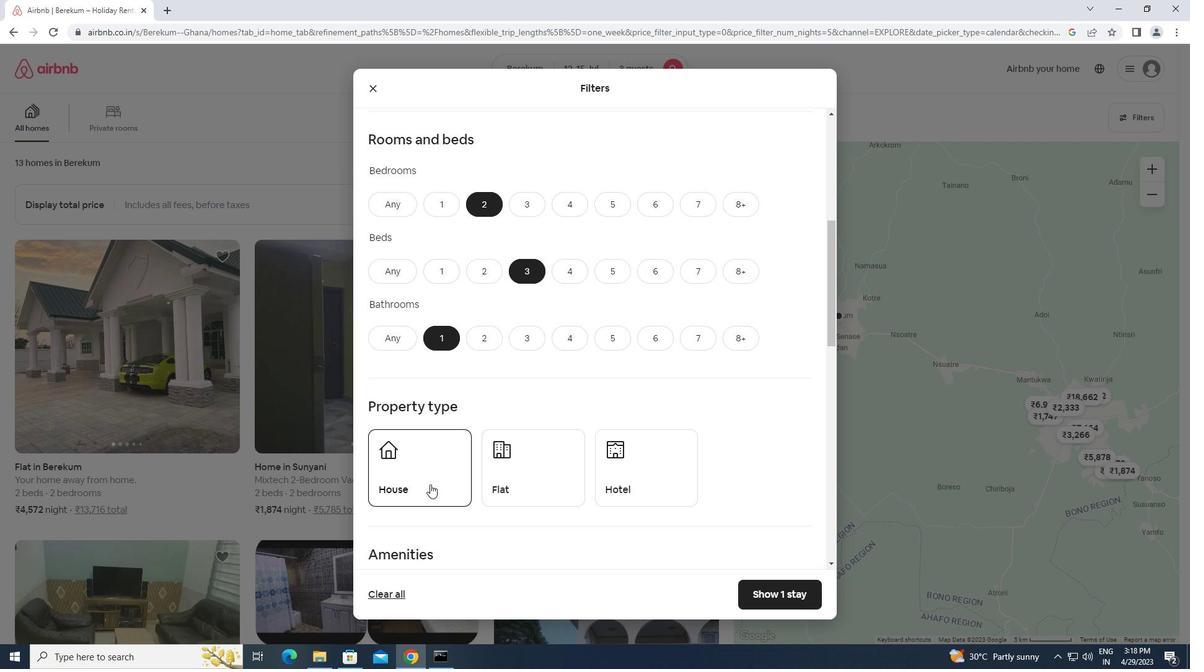 
Action: Mouse pressed left at (427, 482)
Screenshot: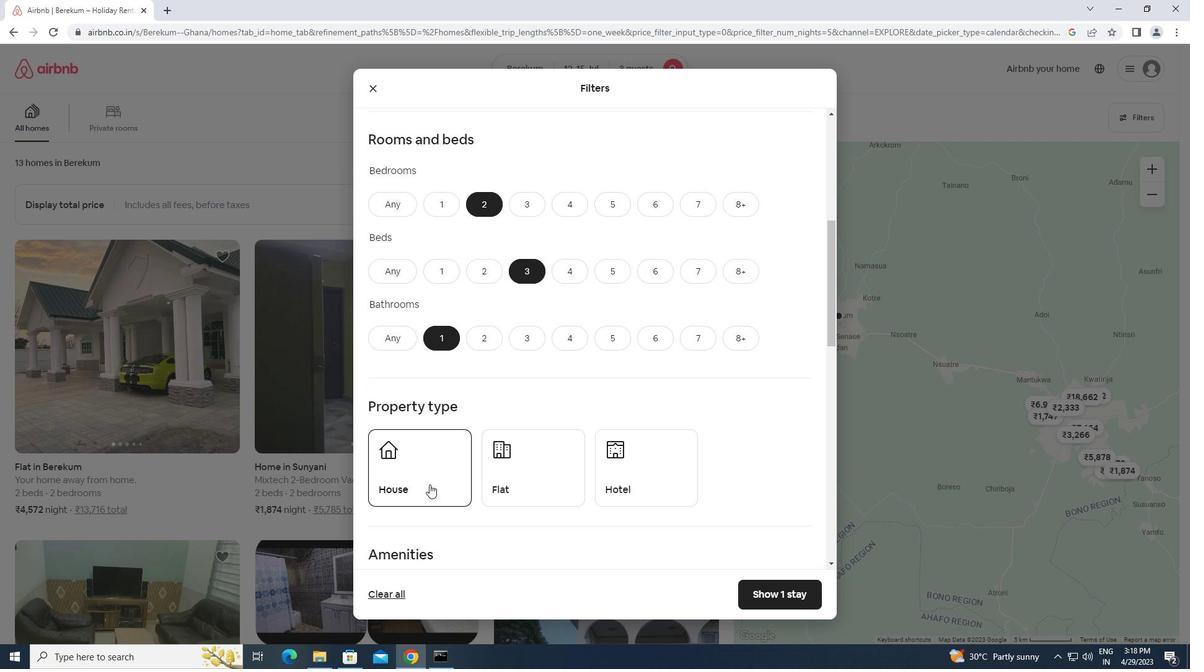 
Action: Mouse moved to (545, 474)
Screenshot: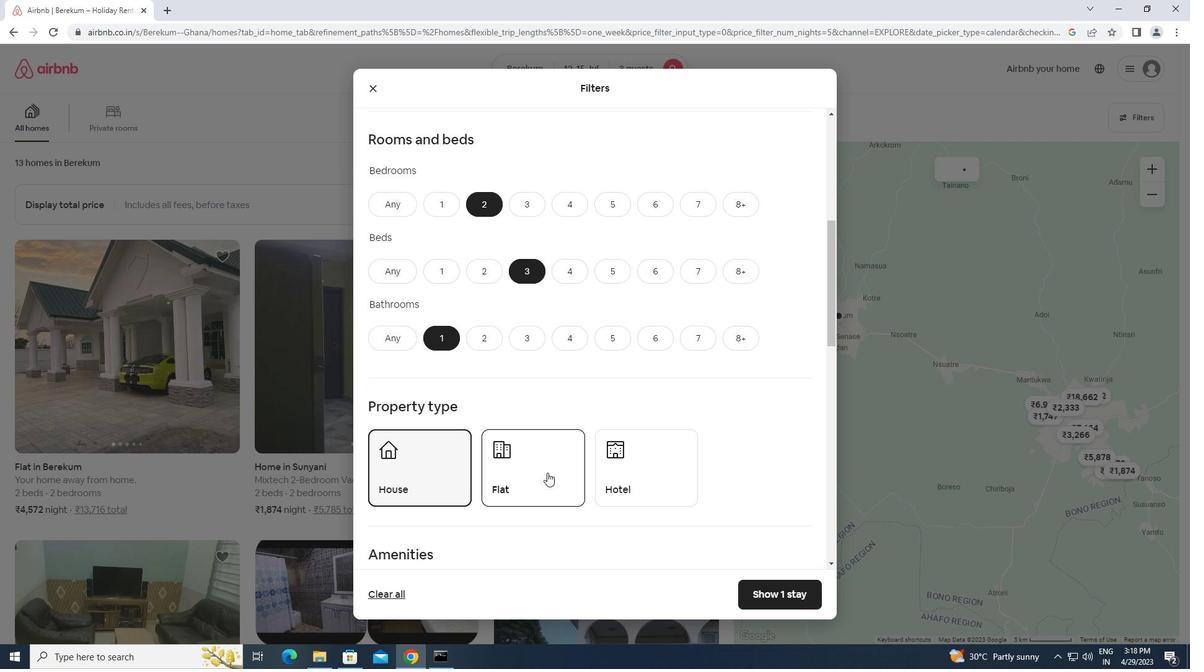 
Action: Mouse pressed left at (545, 474)
Screenshot: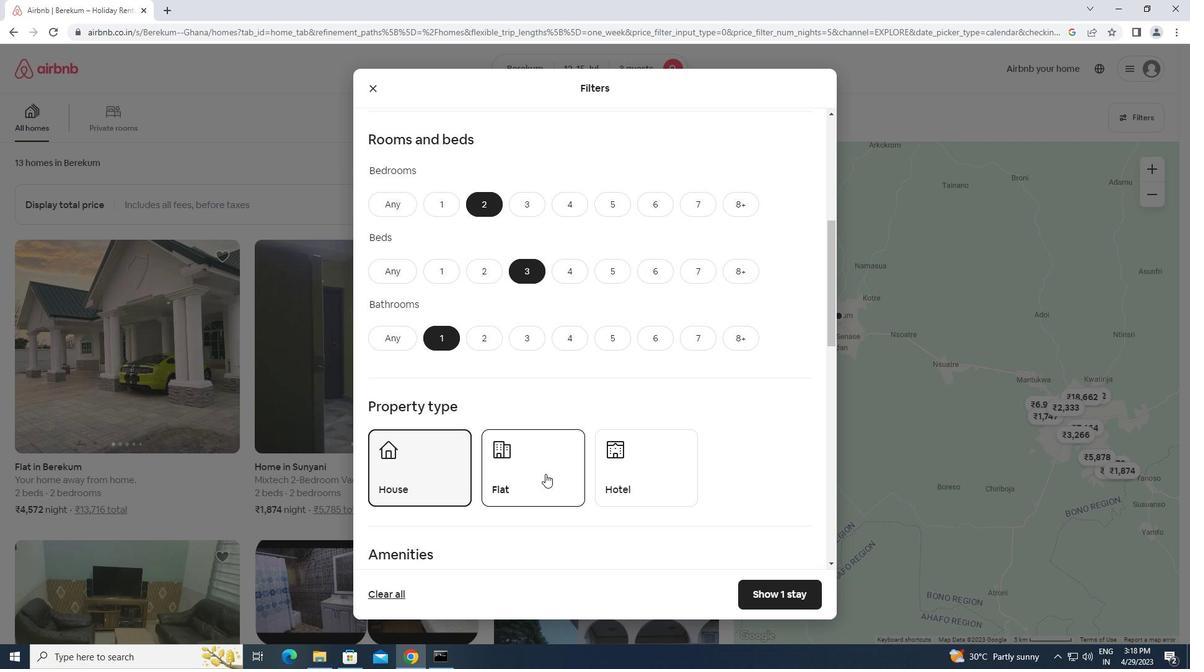 
Action: Mouse moved to (593, 549)
Screenshot: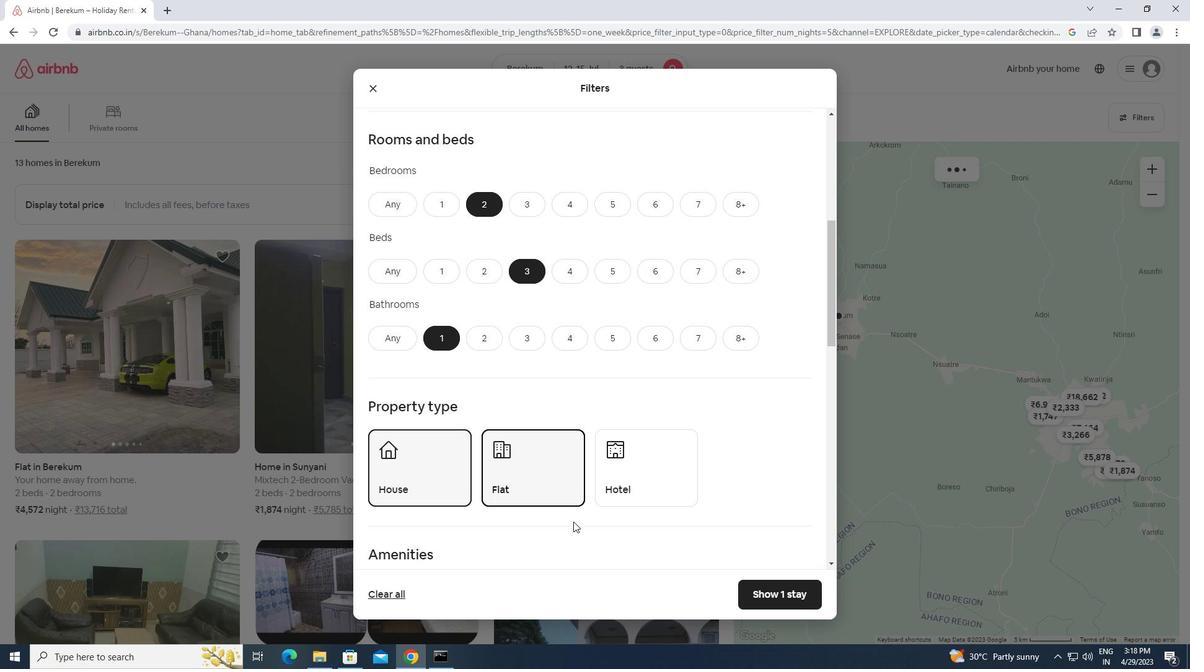 
Action: Mouse scrolled (593, 549) with delta (0, 0)
Screenshot: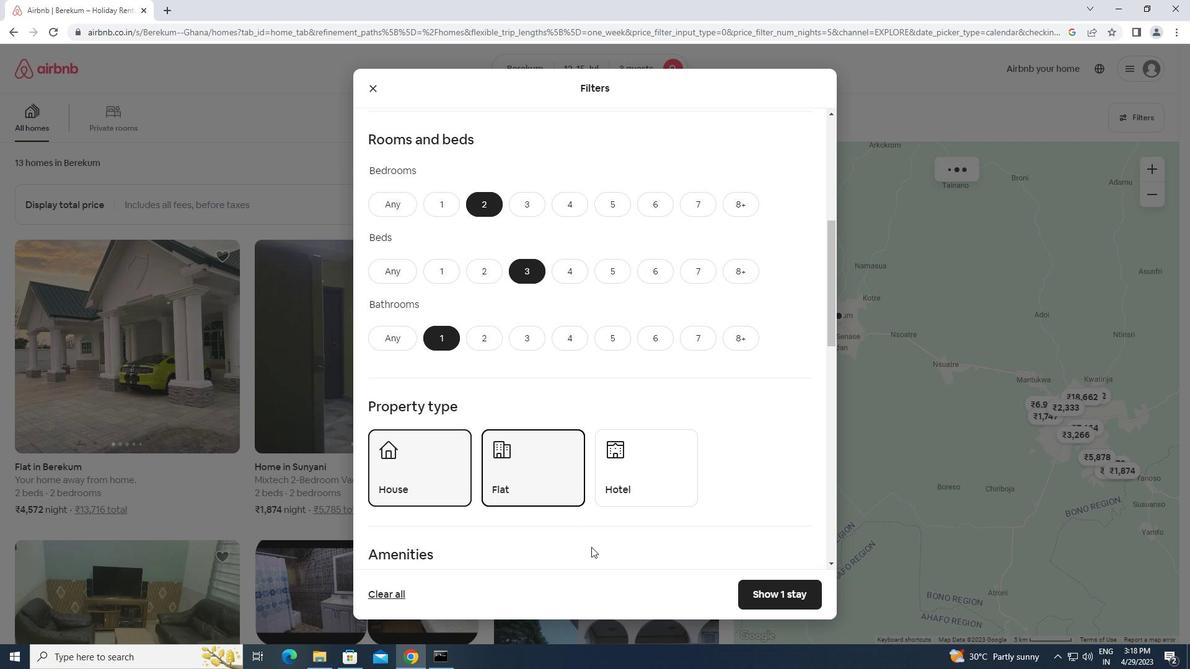 
Action: Mouse scrolled (593, 549) with delta (0, 0)
Screenshot: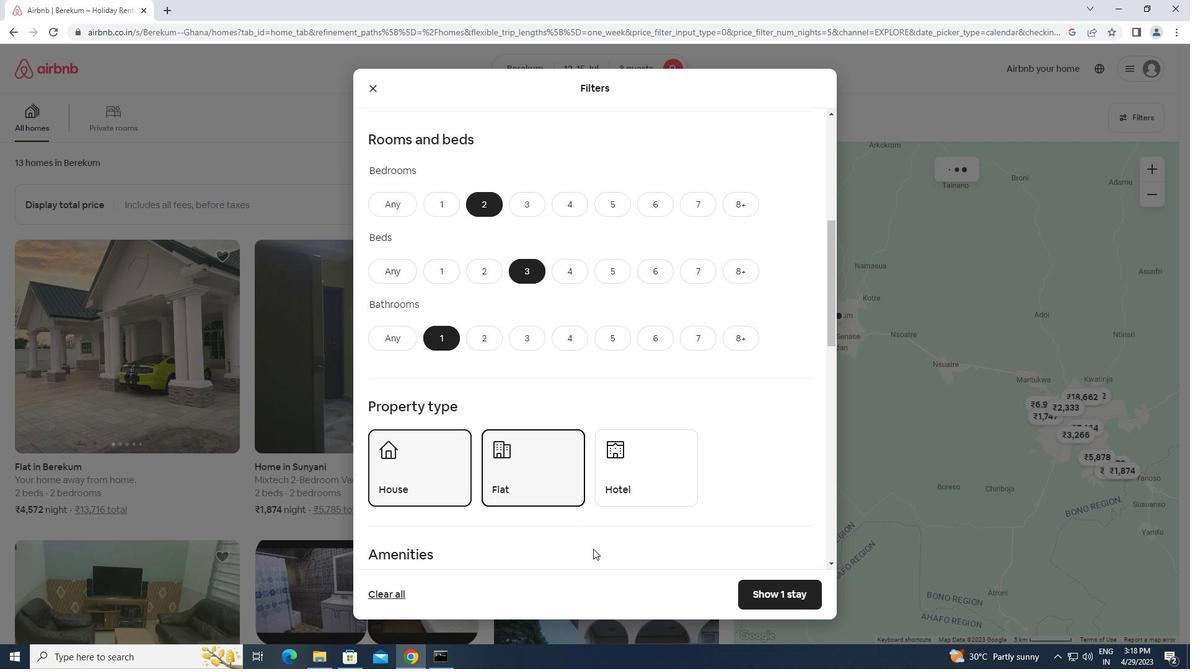 
Action: Mouse scrolled (593, 549) with delta (0, 0)
Screenshot: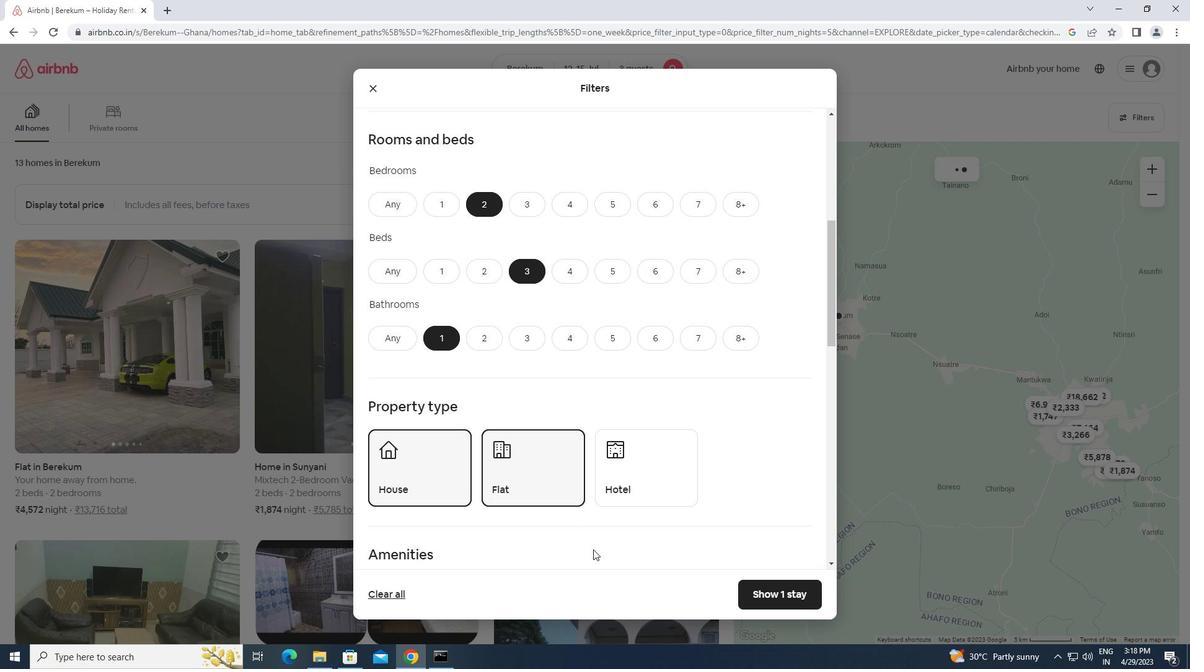 
Action: Mouse moved to (471, 497)
Screenshot: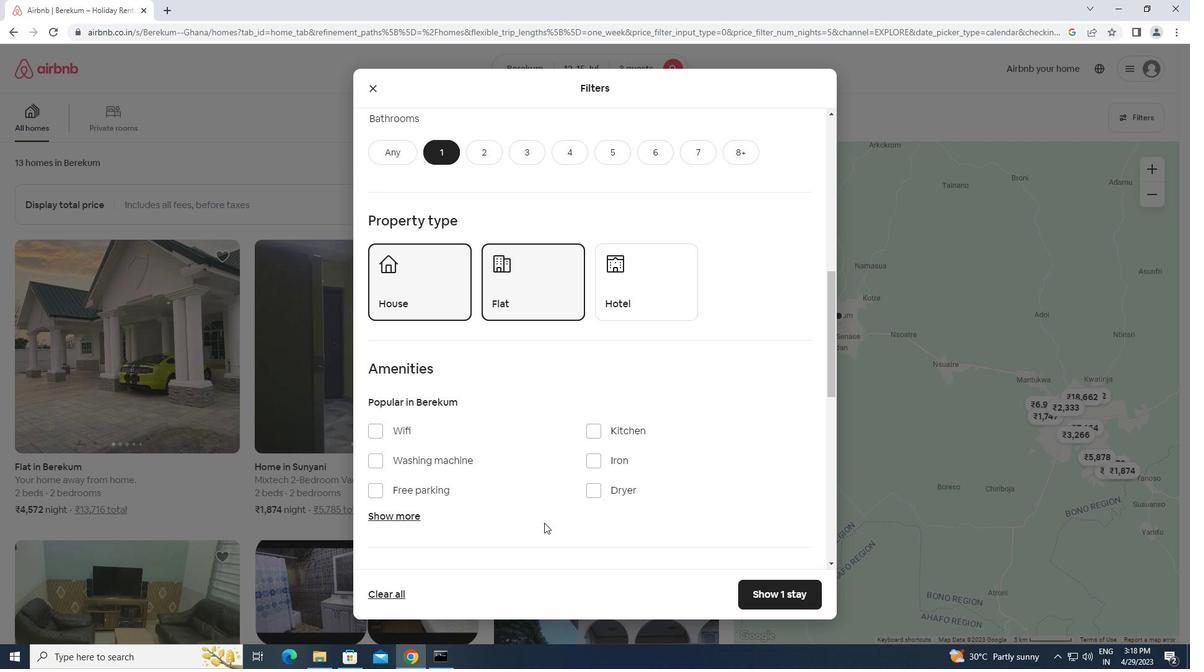 
Action: Mouse scrolled (471, 497) with delta (0, 0)
Screenshot: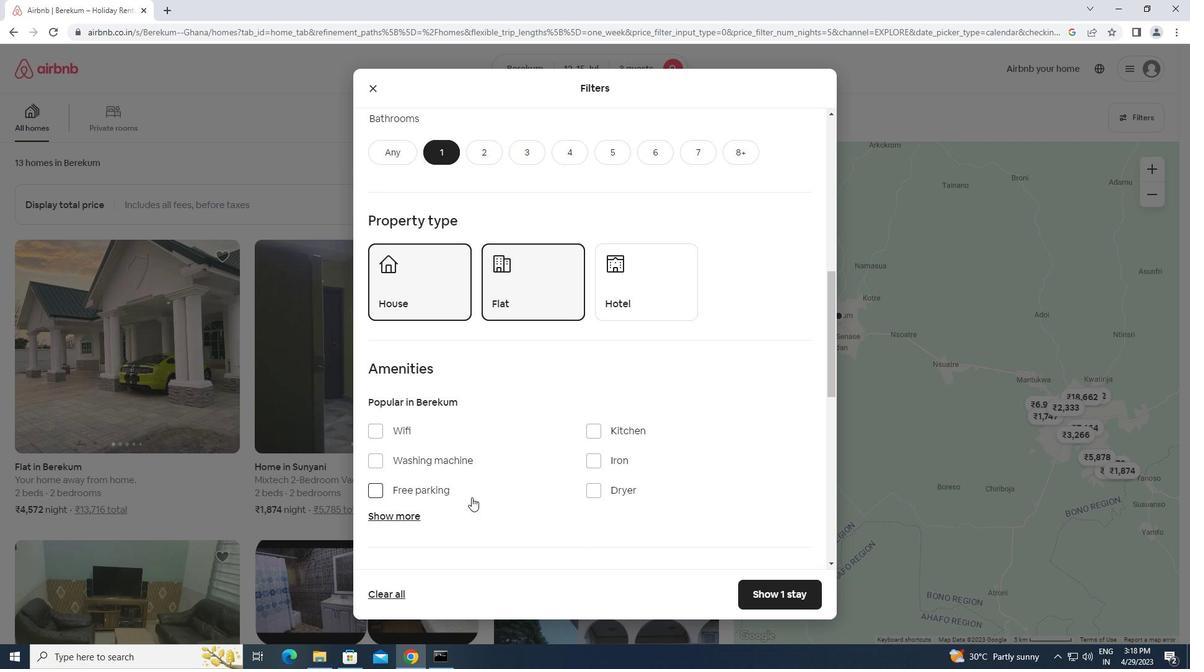
Action: Mouse scrolled (471, 497) with delta (0, 0)
Screenshot: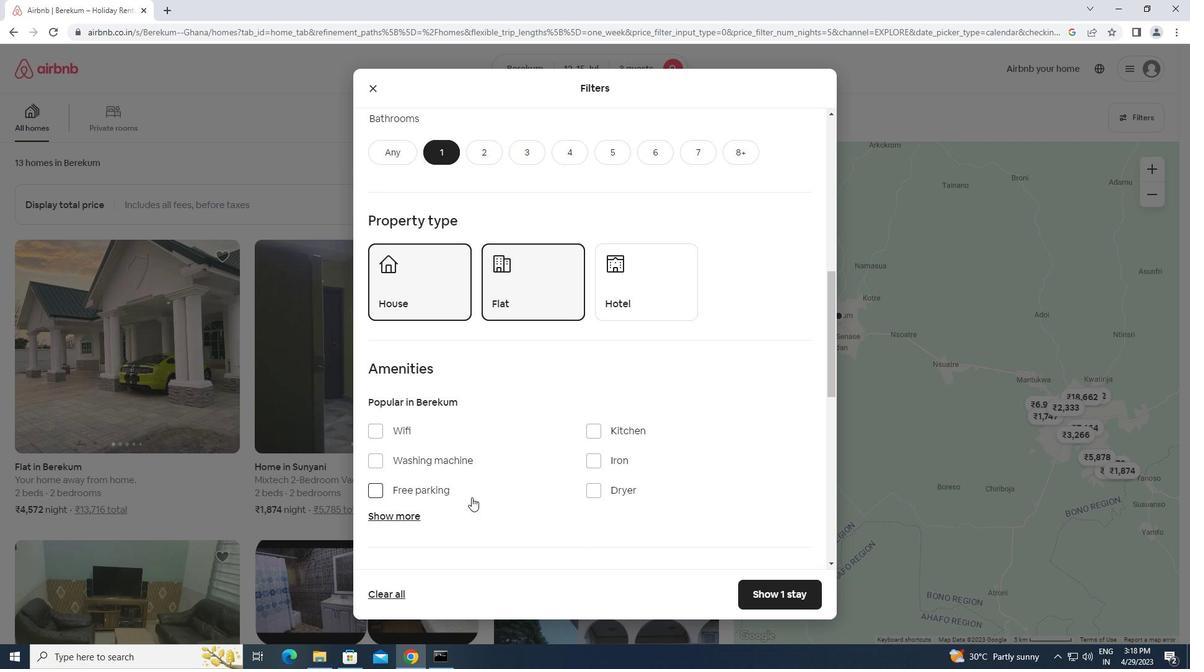 
Action: Mouse scrolled (471, 497) with delta (0, 0)
Screenshot: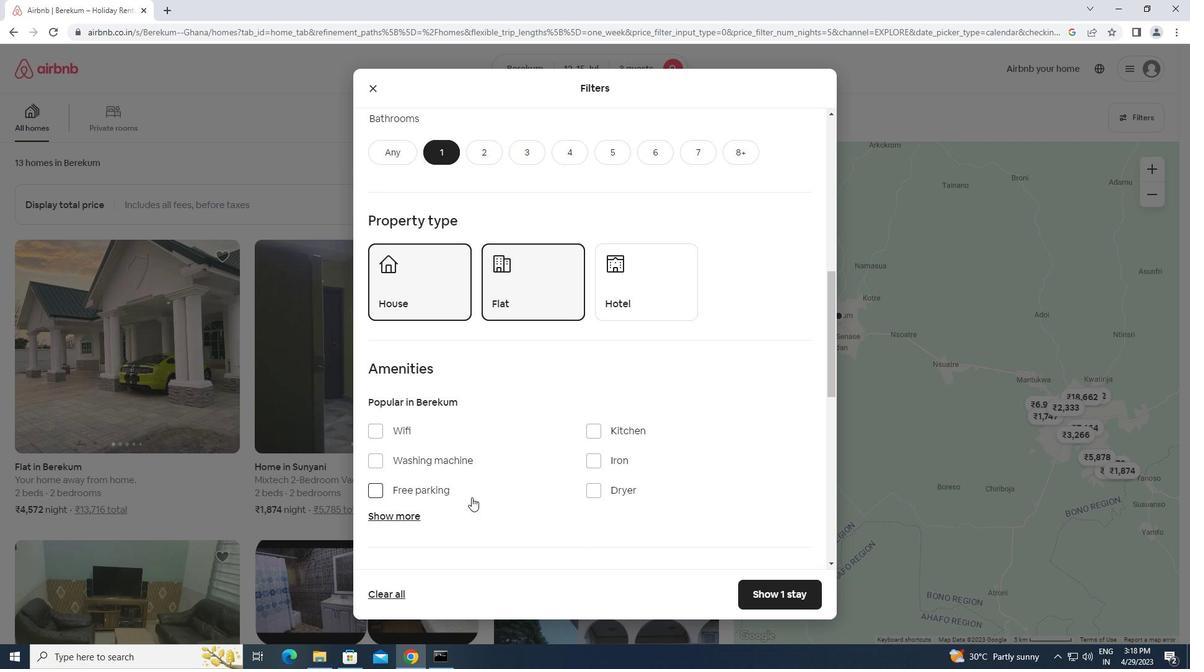 
Action: Mouse moved to (778, 473)
Screenshot: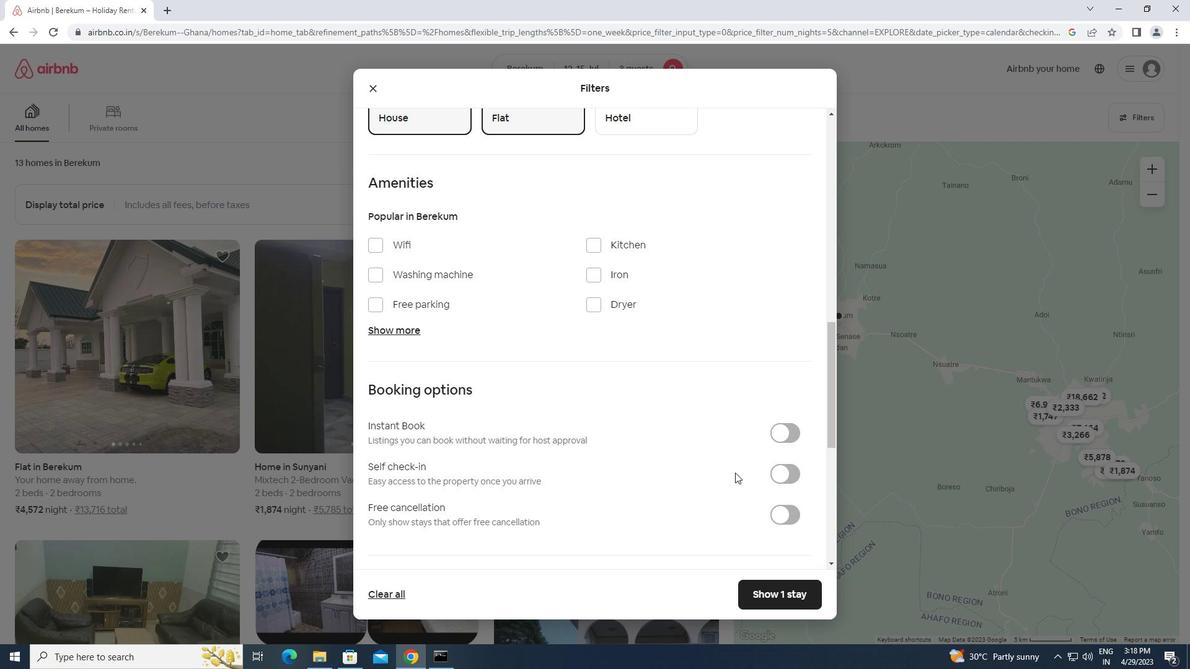 
Action: Mouse pressed left at (778, 473)
Screenshot: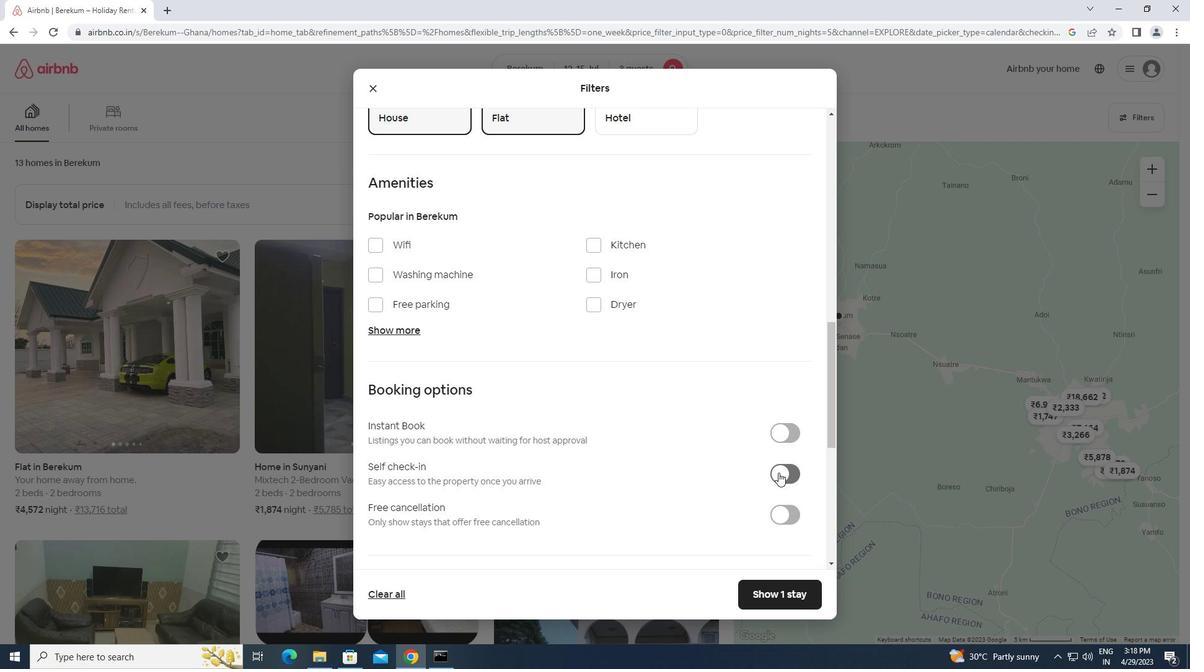 
Action: Mouse moved to (615, 484)
Screenshot: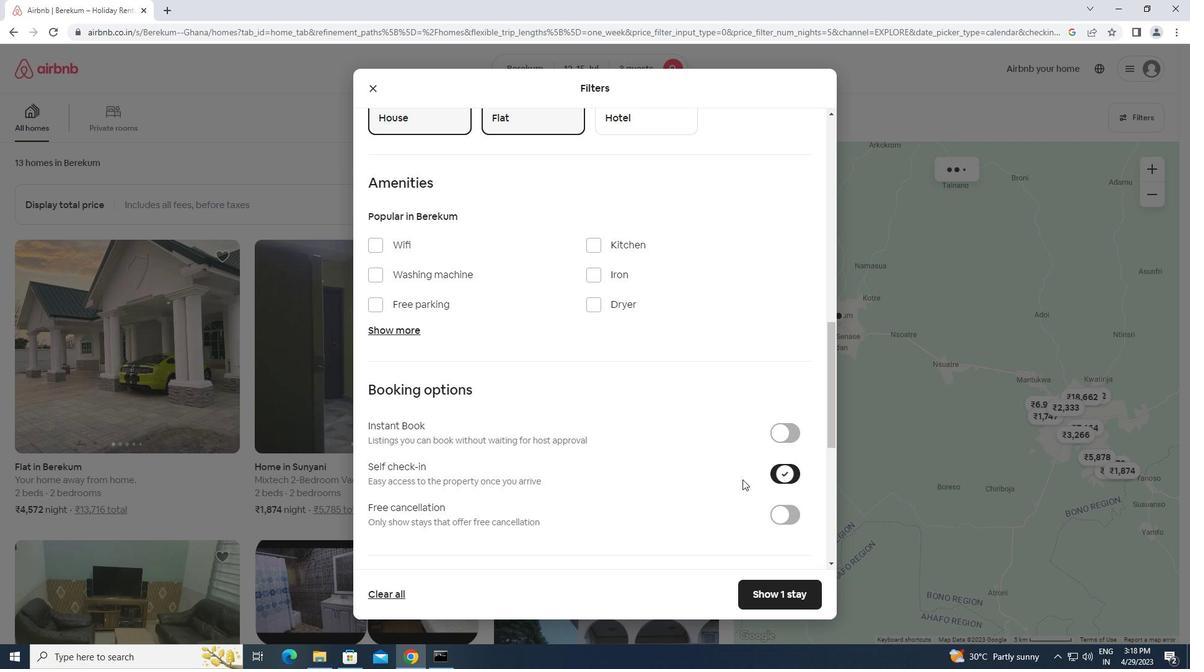 
Action: Mouse scrolled (615, 484) with delta (0, 0)
Screenshot: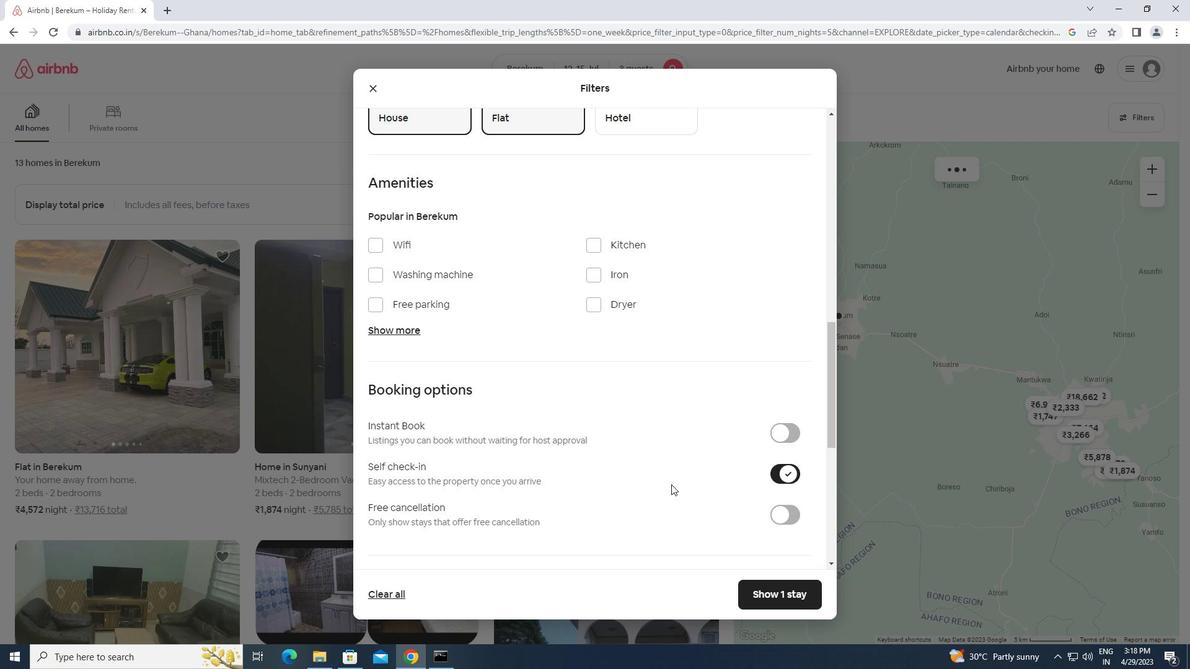 
Action: Mouse scrolled (615, 484) with delta (0, 0)
Screenshot: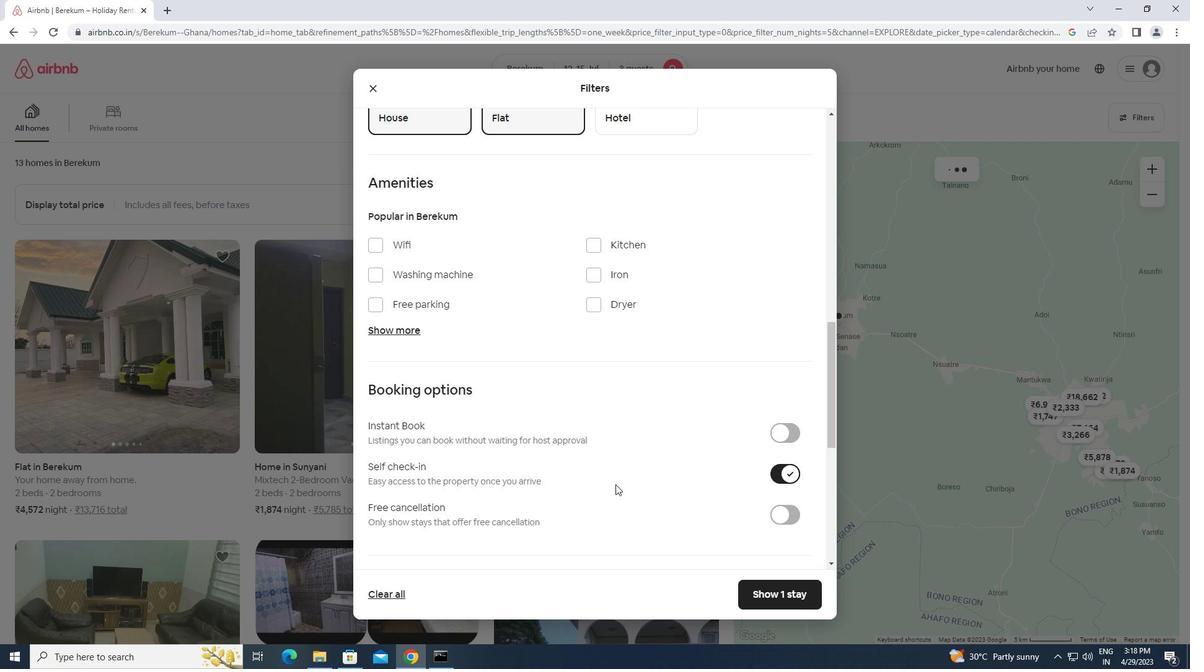 
Action: Mouse scrolled (615, 484) with delta (0, 0)
Screenshot: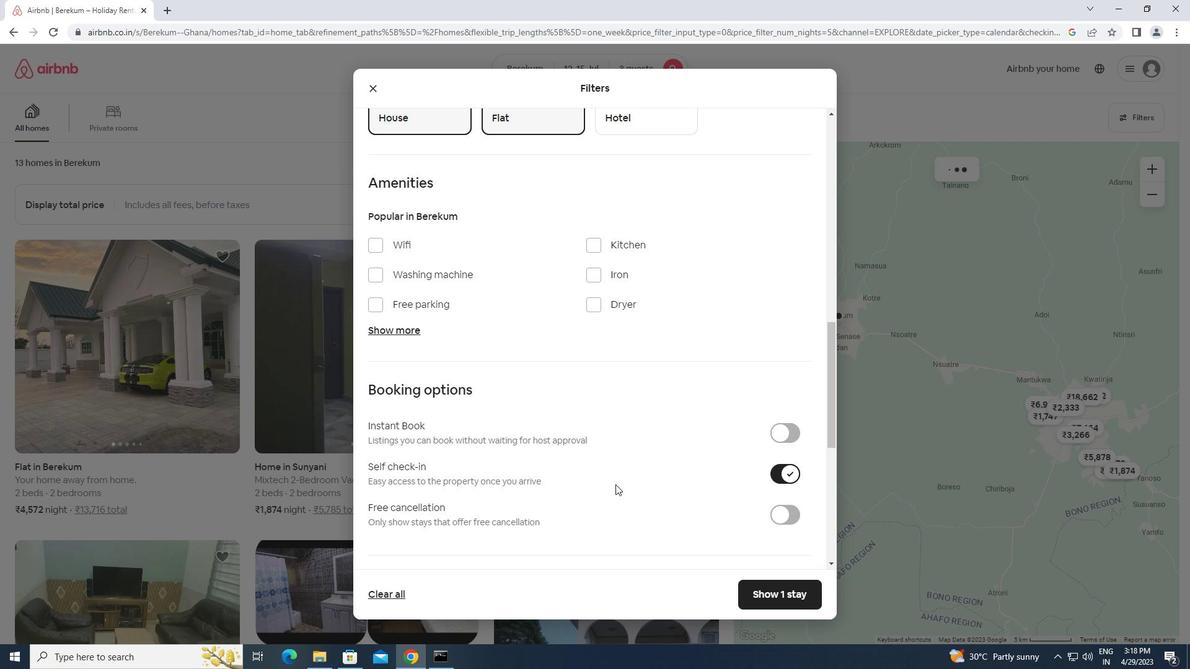 
Action: Mouse moved to (489, 492)
Screenshot: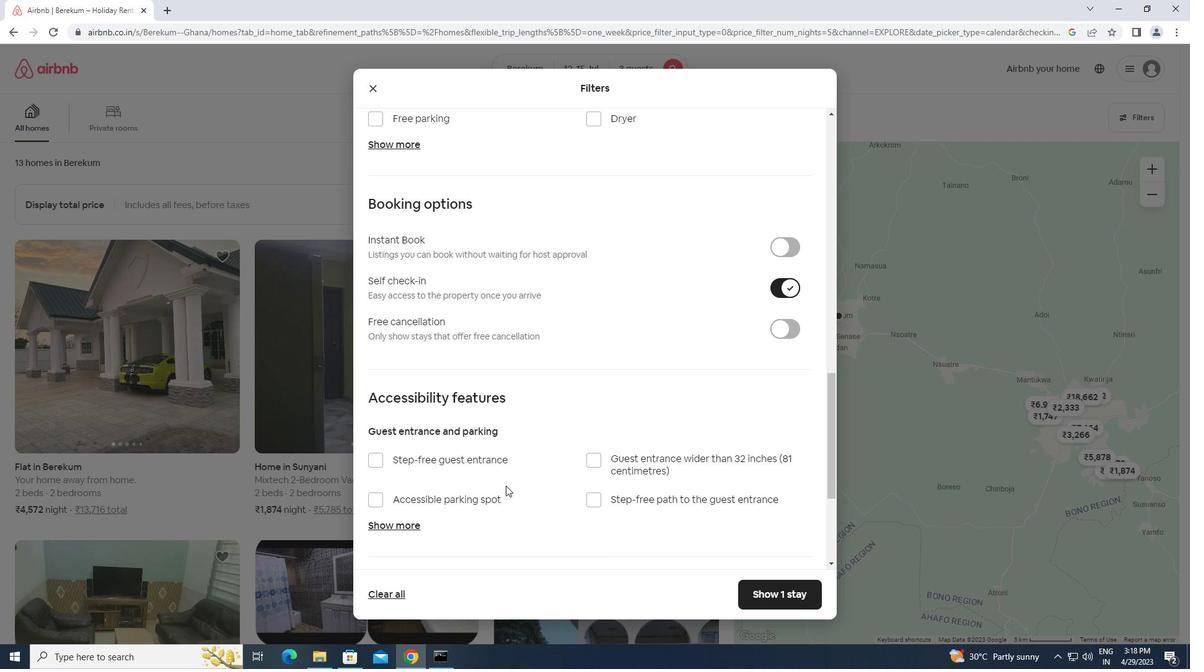 
Action: Mouse scrolled (489, 491) with delta (0, 0)
Screenshot: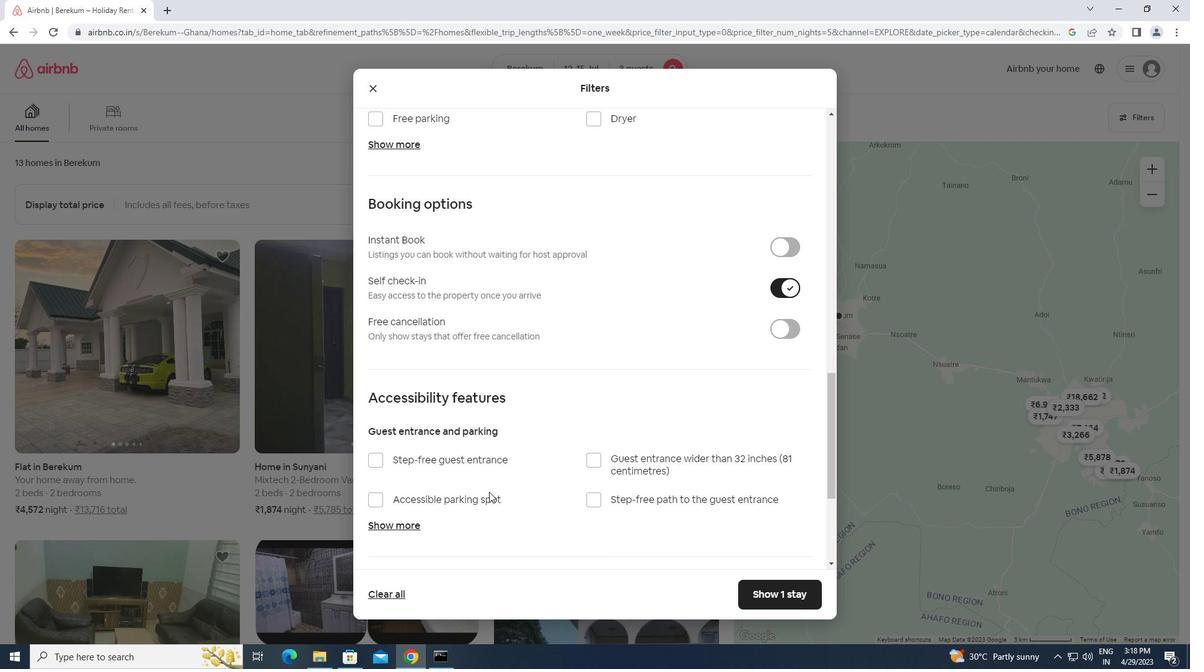 
Action: Mouse scrolled (489, 491) with delta (0, 0)
Screenshot: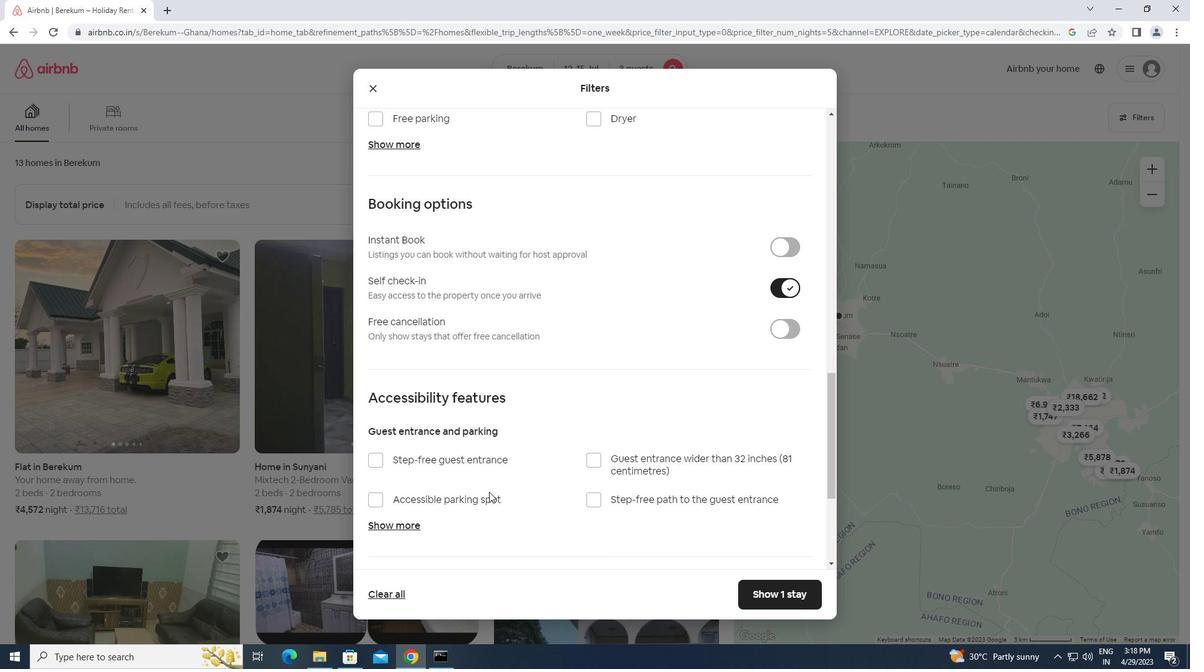 
Action: Mouse scrolled (489, 491) with delta (0, 0)
Screenshot: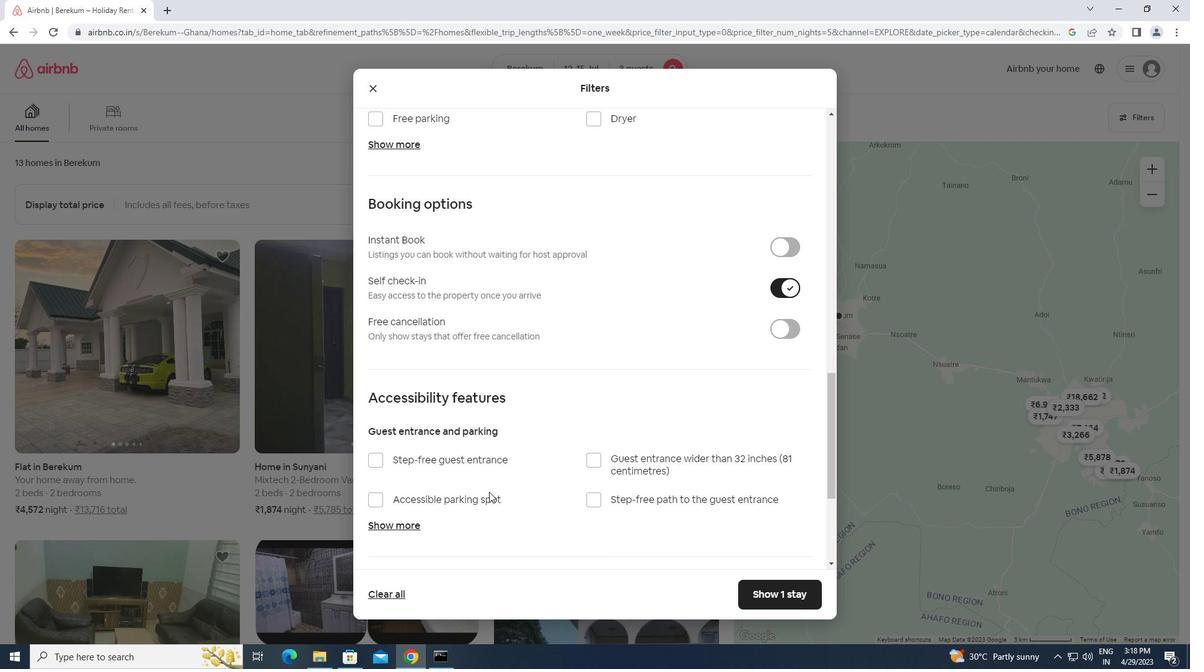 
Action: Mouse moved to (419, 489)
Screenshot: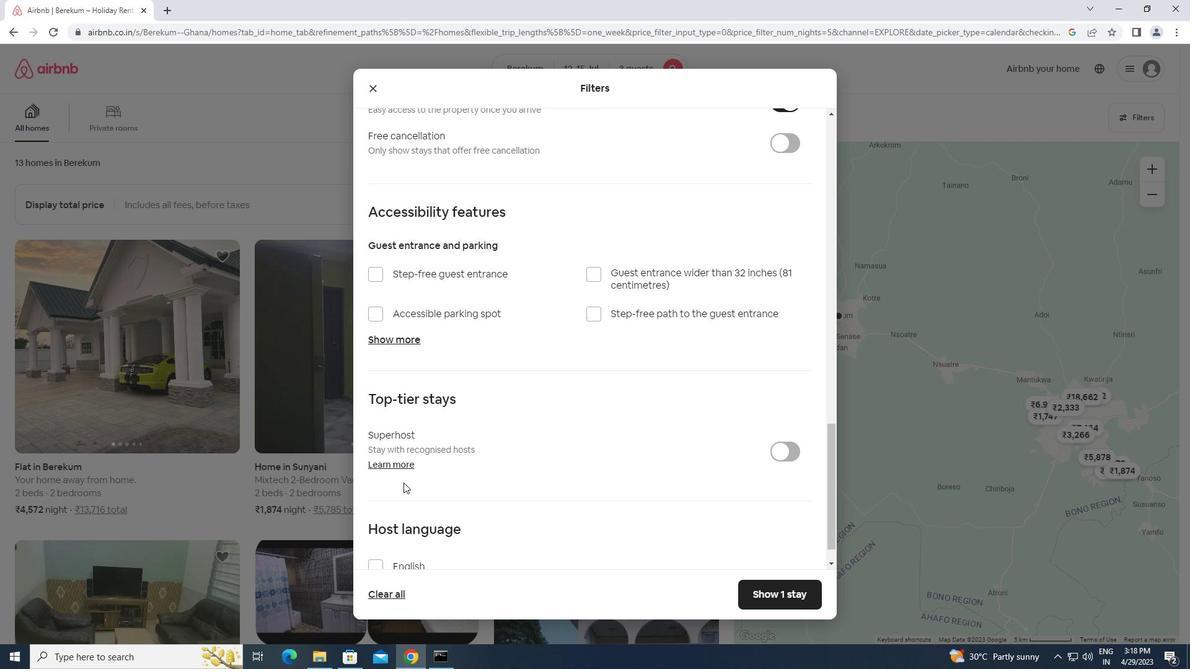 
Action: Mouse scrolled (419, 488) with delta (0, 0)
Screenshot: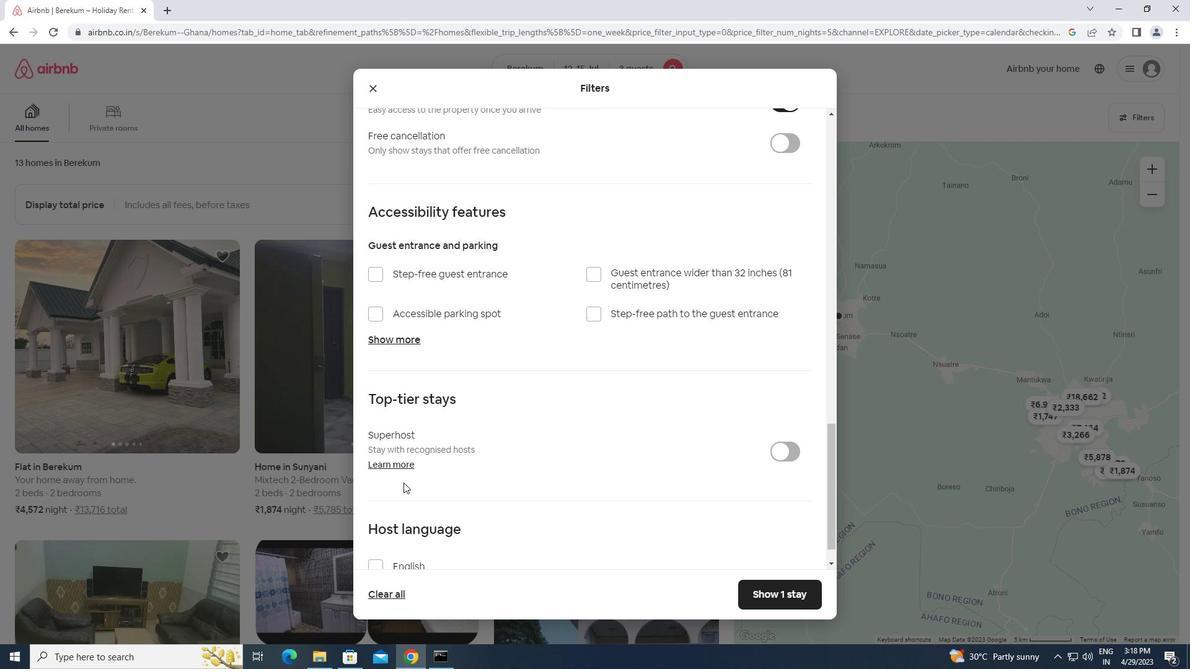 
Action: Mouse scrolled (419, 488) with delta (0, 0)
Screenshot: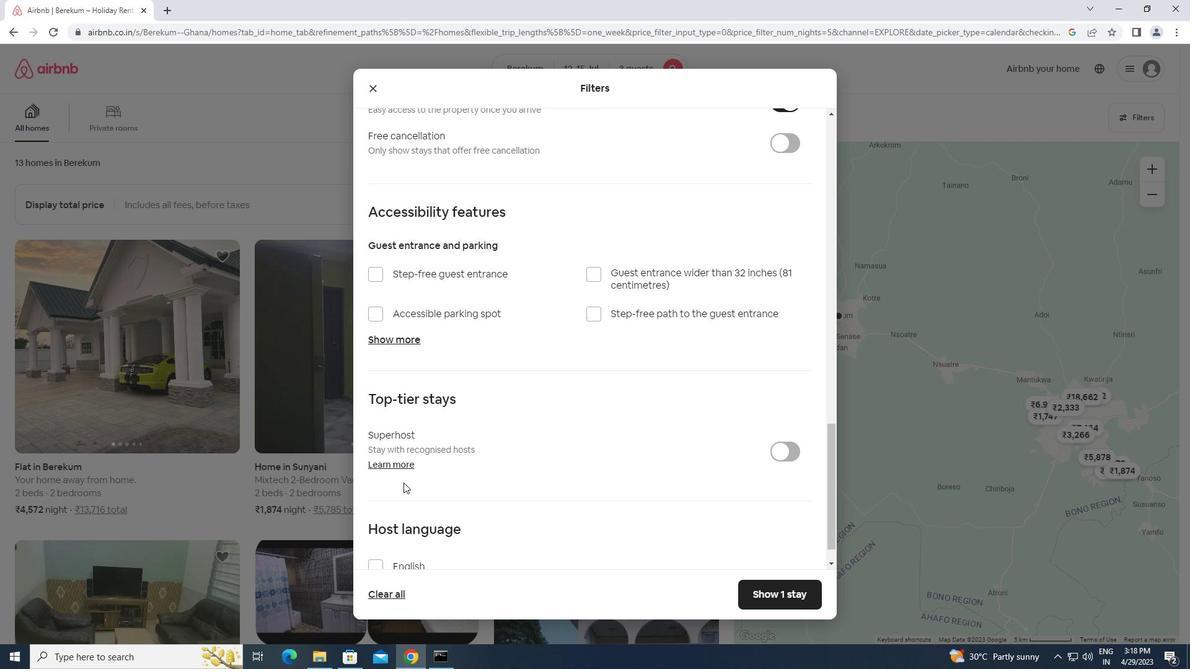 
Action: Mouse moved to (373, 530)
Screenshot: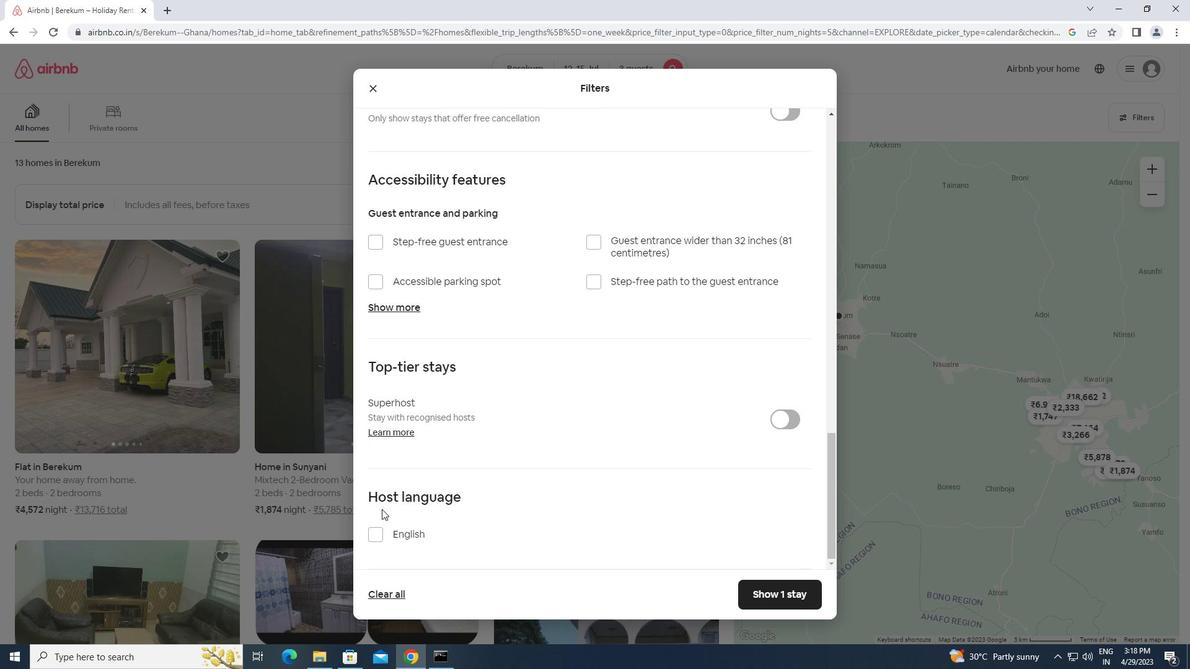 
Action: Mouse pressed left at (373, 530)
Screenshot: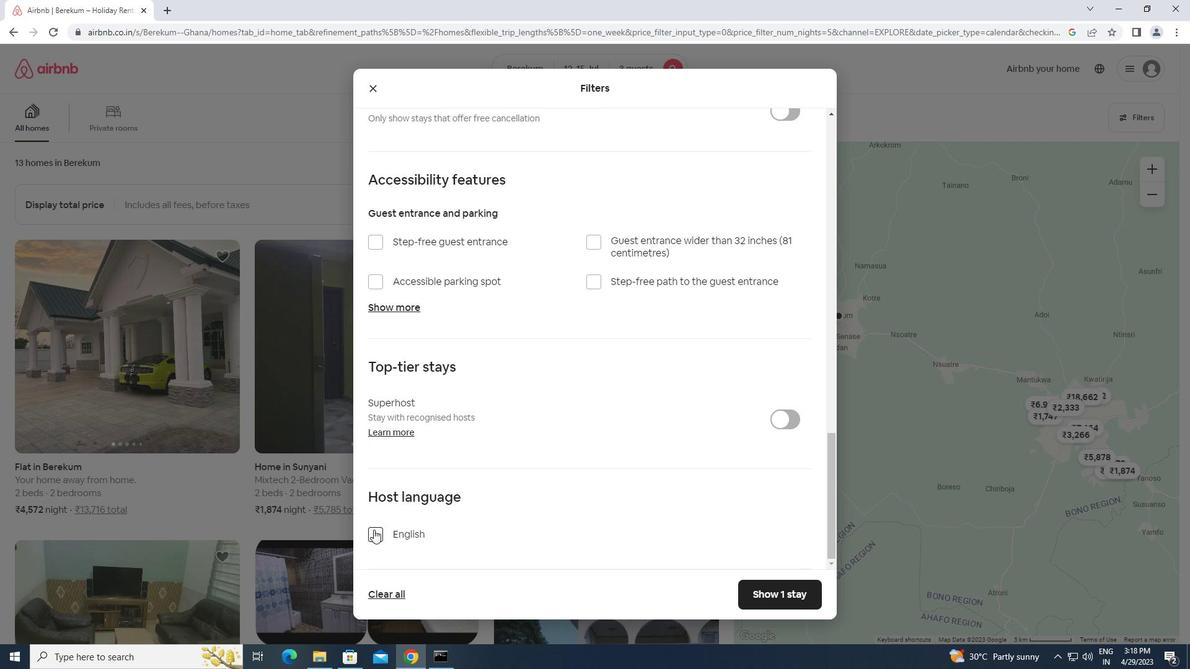 
Action: Mouse moved to (776, 589)
Screenshot: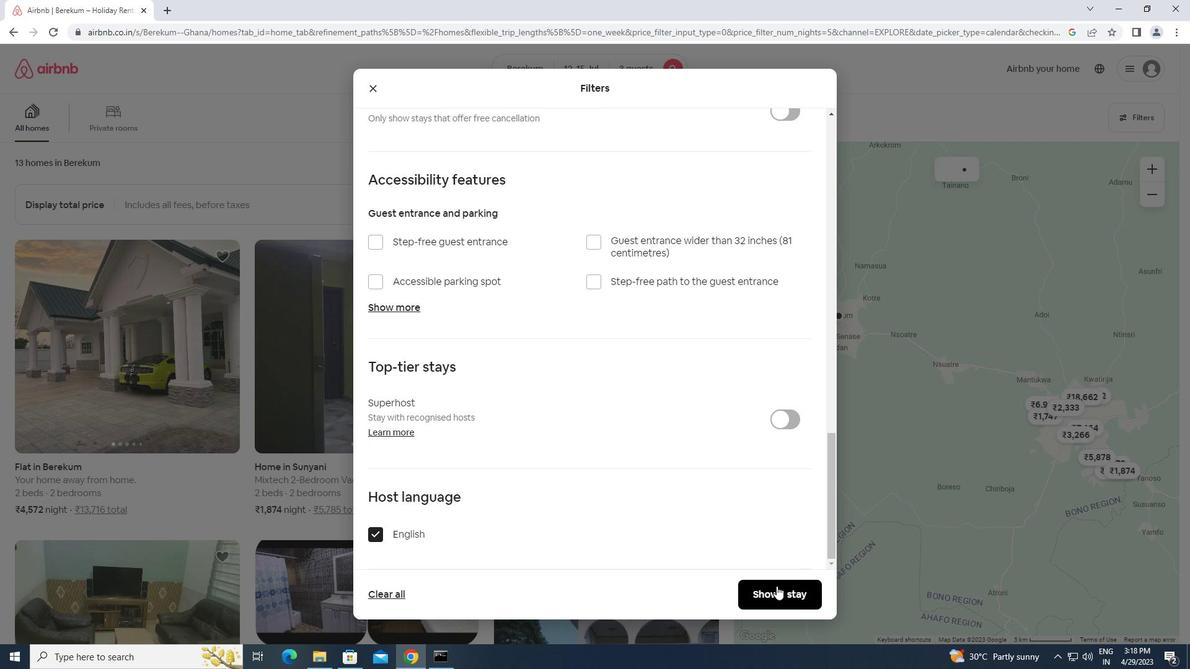 
Action: Mouse pressed left at (776, 589)
Screenshot: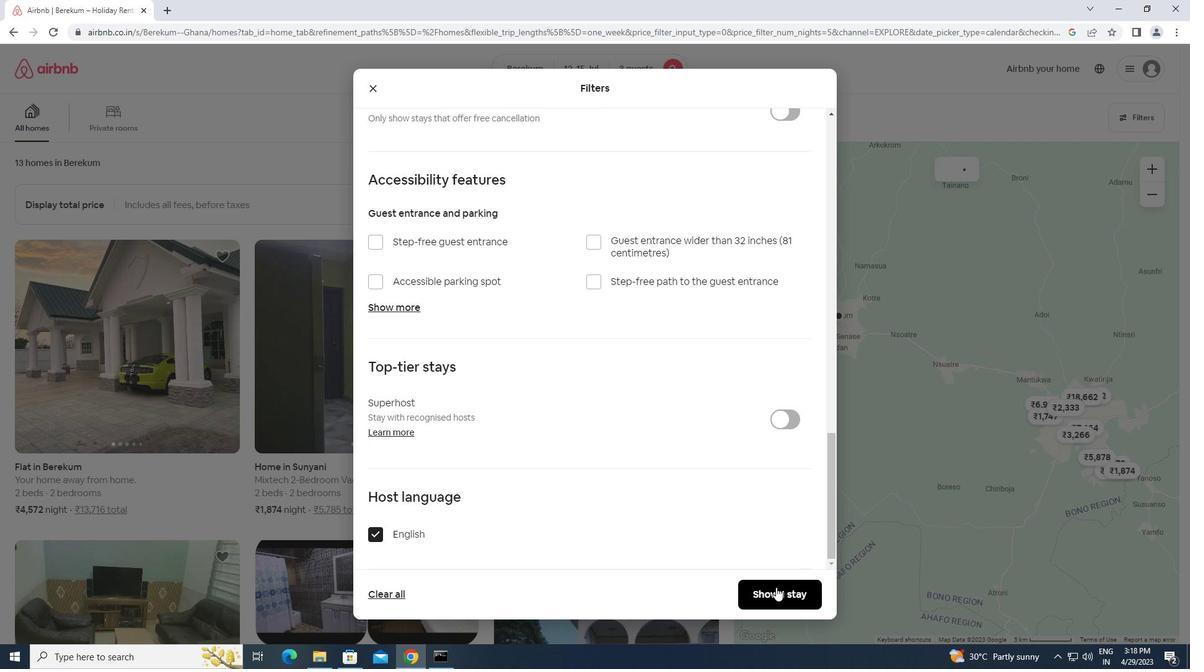 
